 Task: Add an event with the title Second Client Meeting: New Opportunity, date '2023/10/09', time 7:00 AM to 9:00 AMand add a description: Welcome to our Team Building Retreat: Problem-Solving Activities, an immersive and transformative experience designed to enhance problem-solving skills, foster collaboration, and strengthen the bond within your team. This retreat is an opportunity for team members to step away from their daily routines, engage in interactive activities, and work together to tackle complex challenges in a supportive and energizing environment., put the event into Red category, logged in from the account softage.2@softage.netand send the event invitation to softage.1@softage.net and softage.3@softage.net. Set a reminder for the event 12 hour before
Action: Mouse moved to (105, 91)
Screenshot: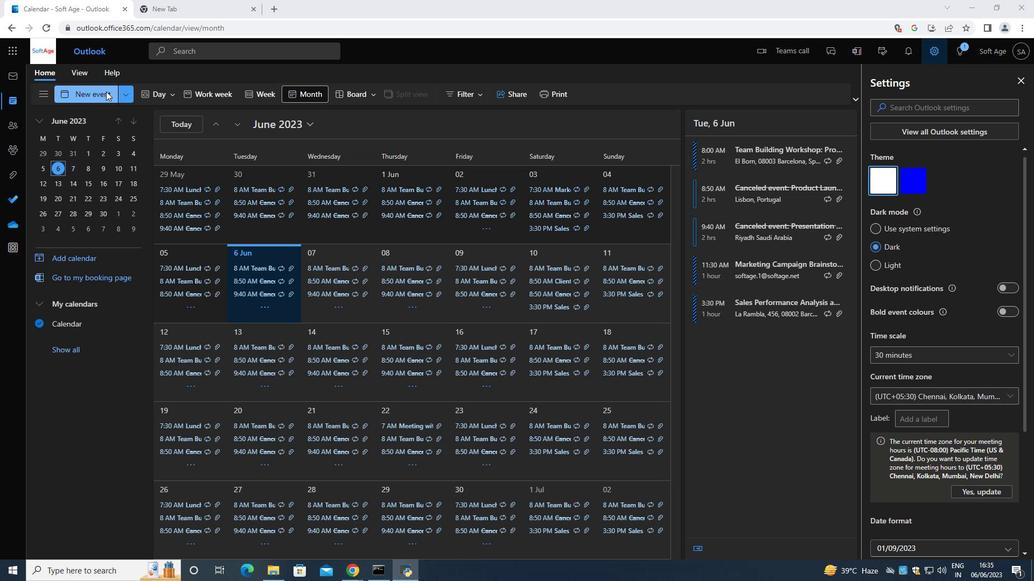 
Action: Mouse pressed left at (105, 91)
Screenshot: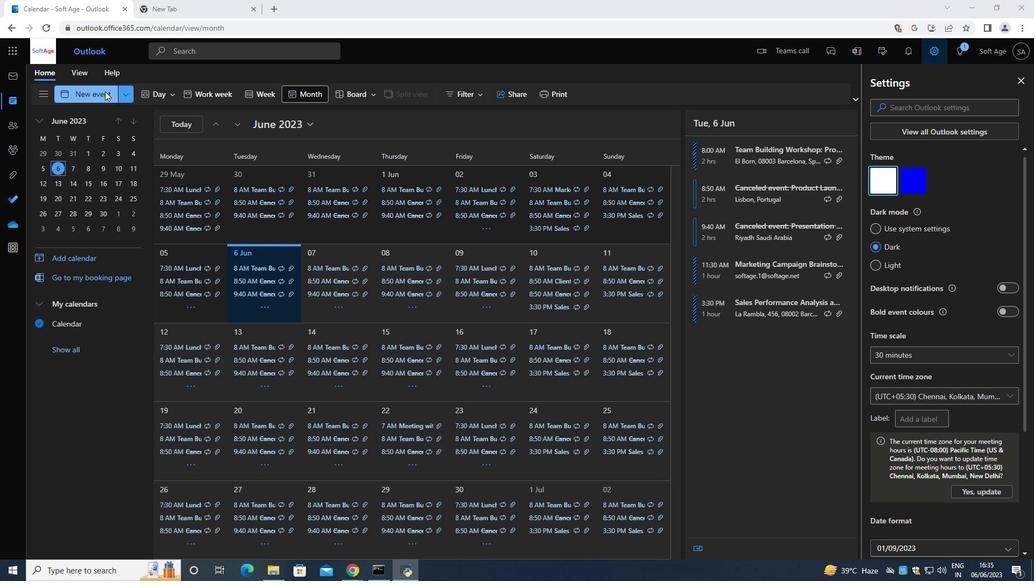 
Action: Mouse moved to (313, 144)
Screenshot: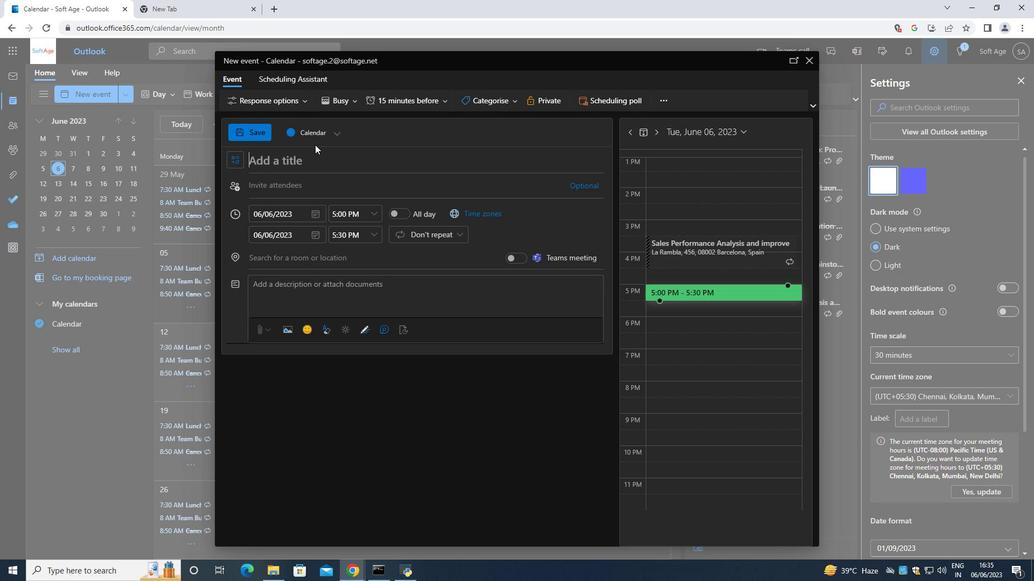 
Action: Key pressed <Key.shift>Second<Key.space><Key.shift>Client<Key.space><Key.shift>Meeting<Key.space><Key.shift_r><Key.shift_r><Key.shift_r>:<Key.space><Key.shift>New<Key.space><Key.shift><Key.shift><Key.shift><Key.shift><Key.shift><Key.shift><Key.shift><Key.shift><Key.shift><Key.shift><Key.shift><Key.shift><Key.shift><Key.shift><Key.shift><Key.shift><Key.shift><Key.shift><Key.shift><Key.shift><Key.shift><Key.shift><Key.shift><Key.shift><Key.shift><Key.shift><Key.shift><Key.shift><Key.shift><Key.shift><Key.shift><Key.shift><Key.shift><Key.shift><Key.shift><Key.shift><Key.shift><Key.shift><Key.shift>Opportuniy<Key.backspace>ty<Key.space>
Screenshot: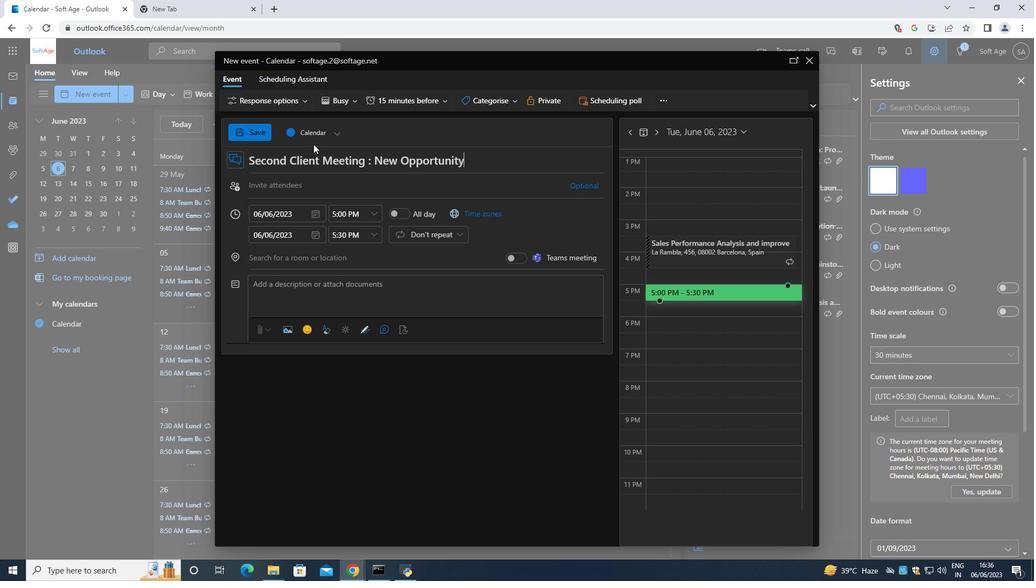 
Action: Mouse moved to (316, 214)
Screenshot: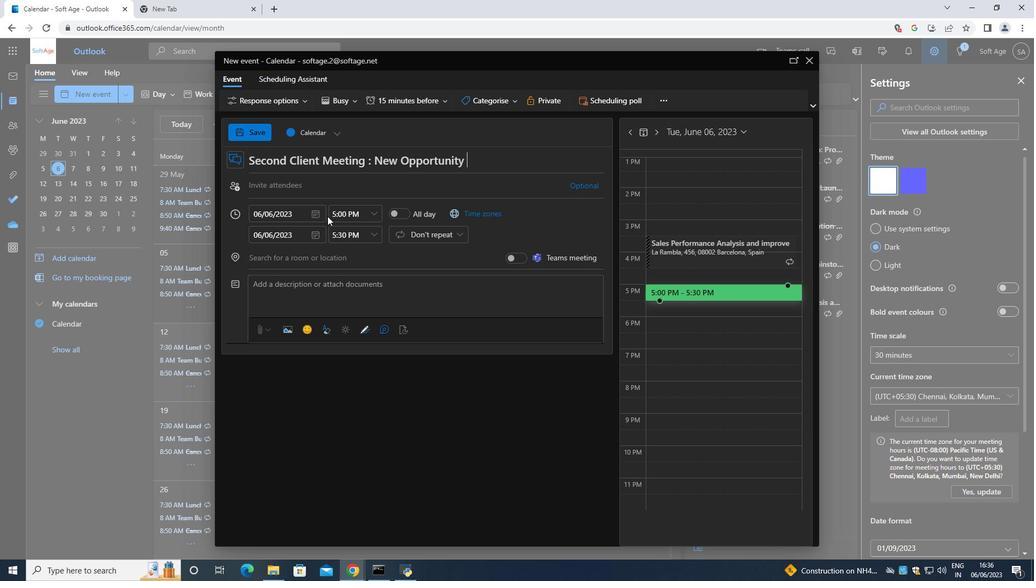 
Action: Mouse pressed left at (316, 214)
Screenshot: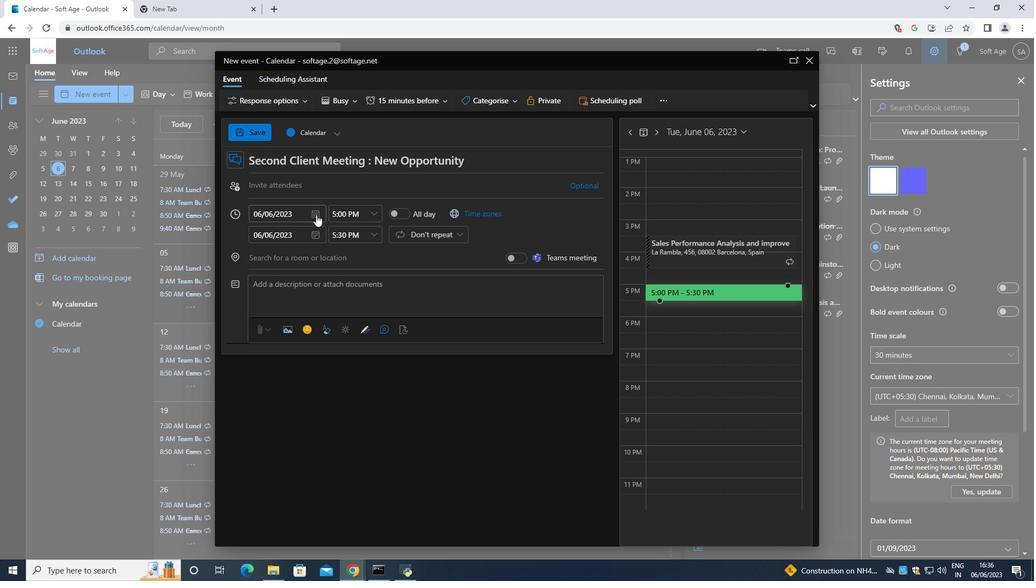 
Action: Mouse moved to (346, 241)
Screenshot: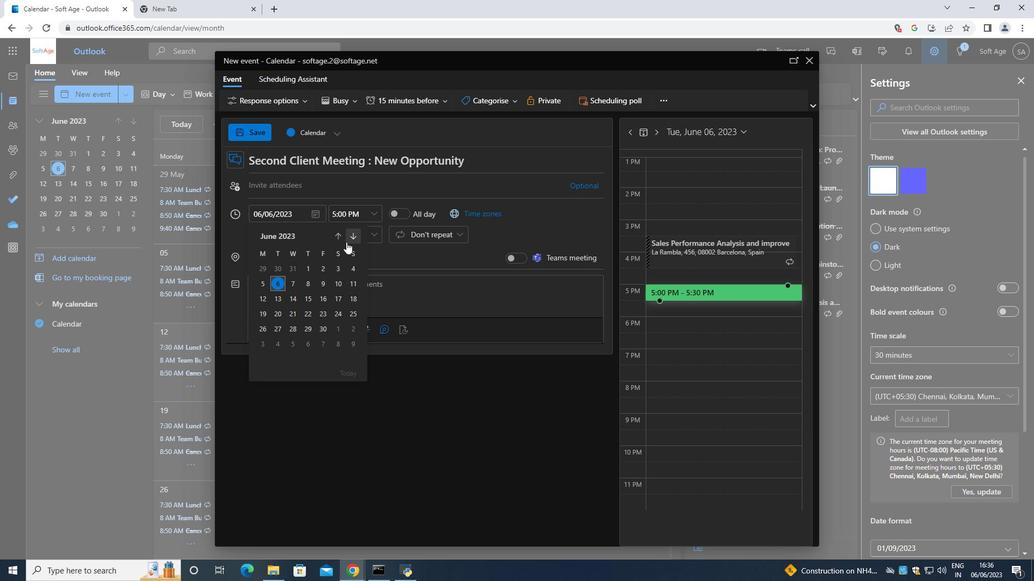 
Action: Mouse pressed left at (346, 241)
Screenshot: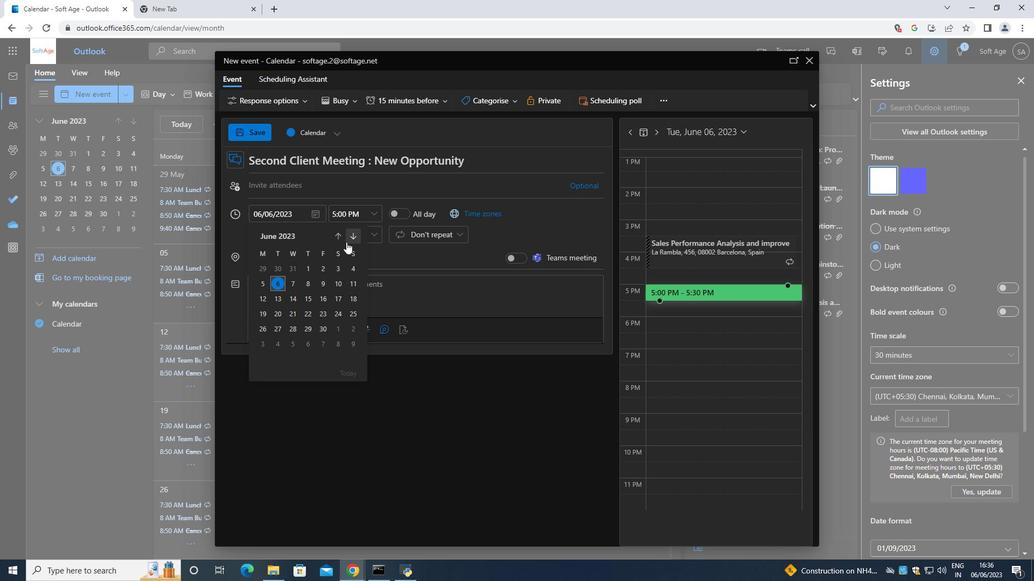 
Action: Mouse pressed left at (346, 241)
Screenshot: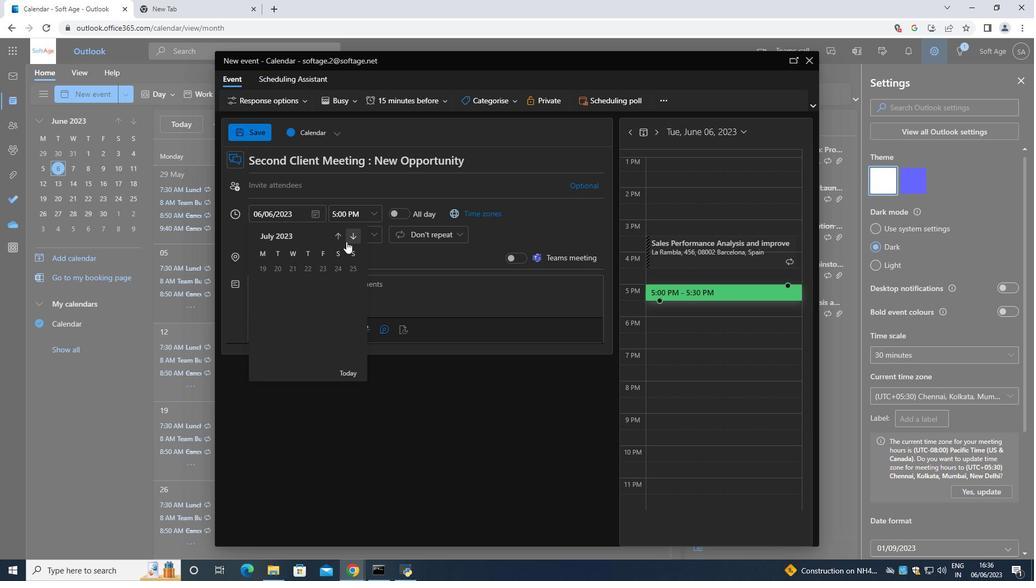
Action: Mouse pressed left at (346, 241)
Screenshot: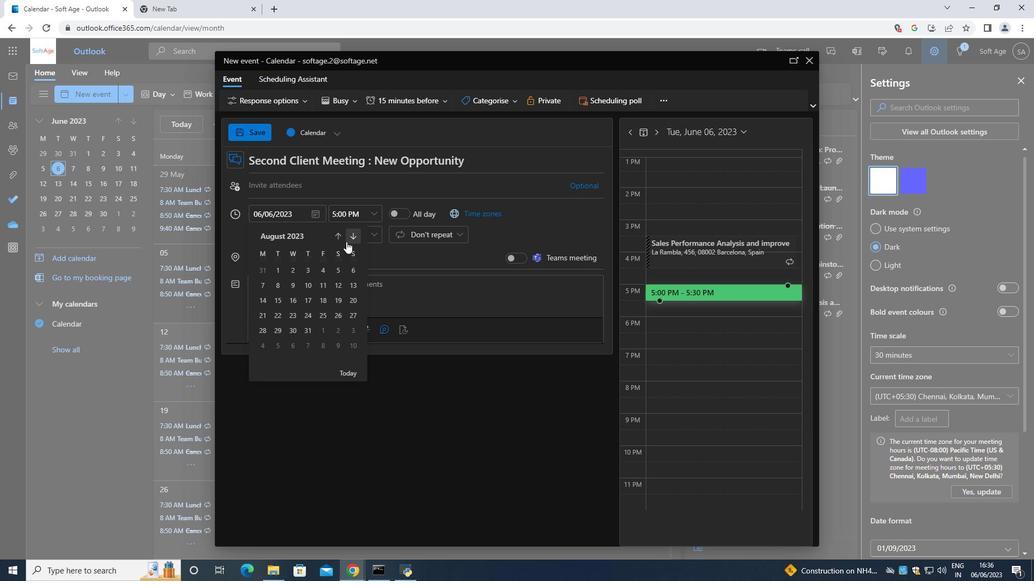 
Action: Mouse pressed left at (346, 241)
Screenshot: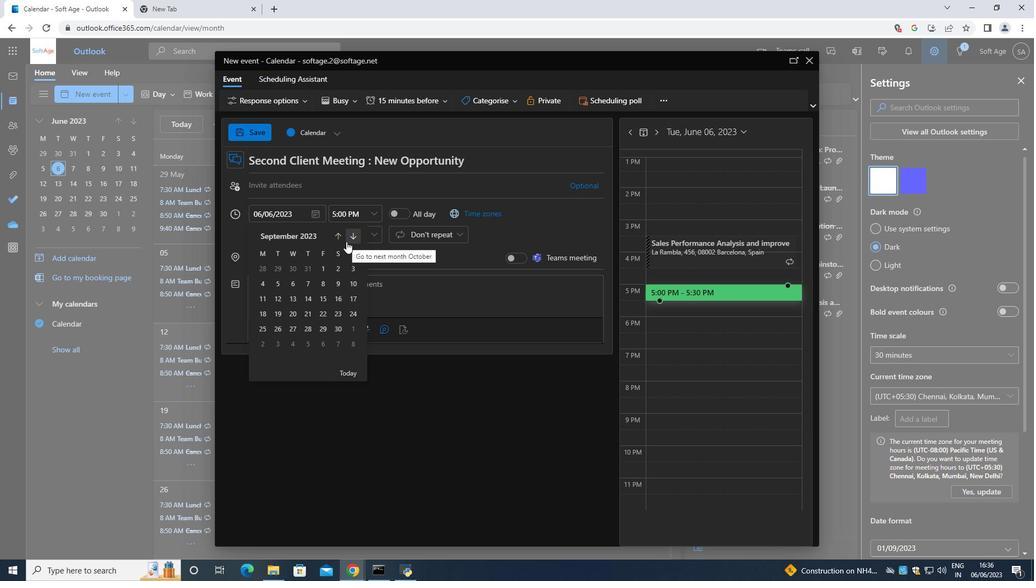 
Action: Mouse pressed left at (346, 241)
Screenshot: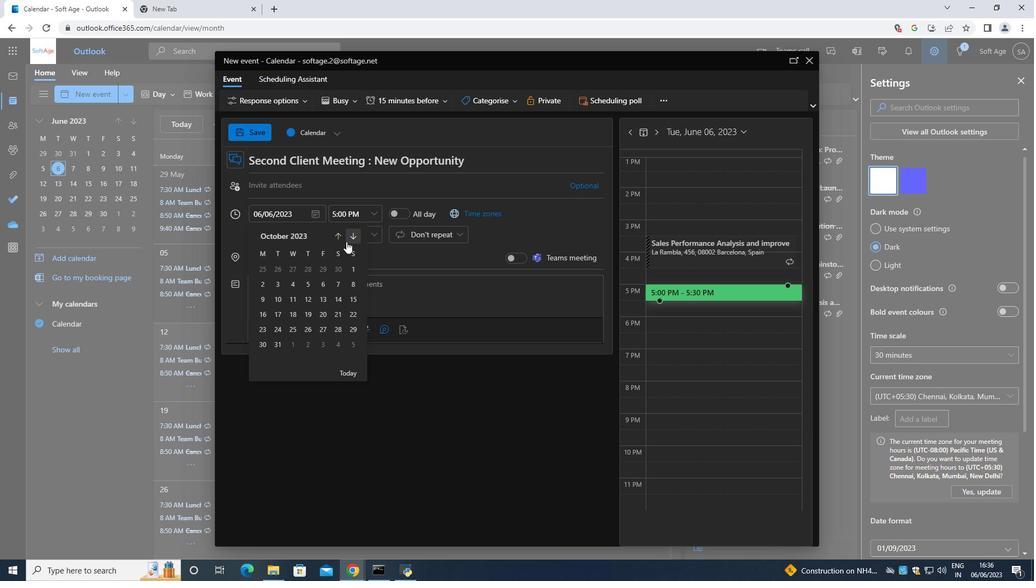 
Action: Mouse moved to (342, 240)
Screenshot: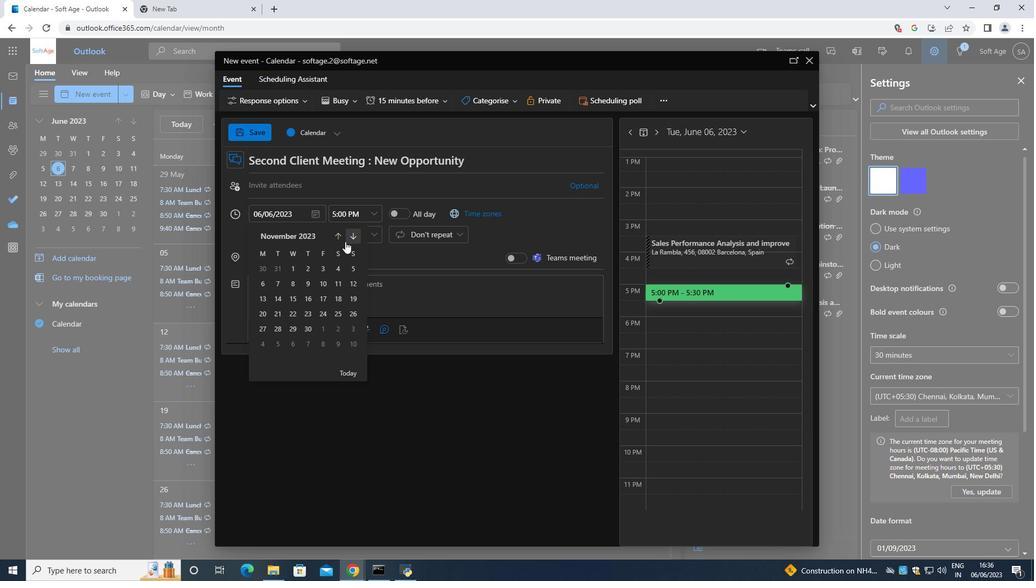 
Action: Mouse pressed left at (342, 240)
Screenshot: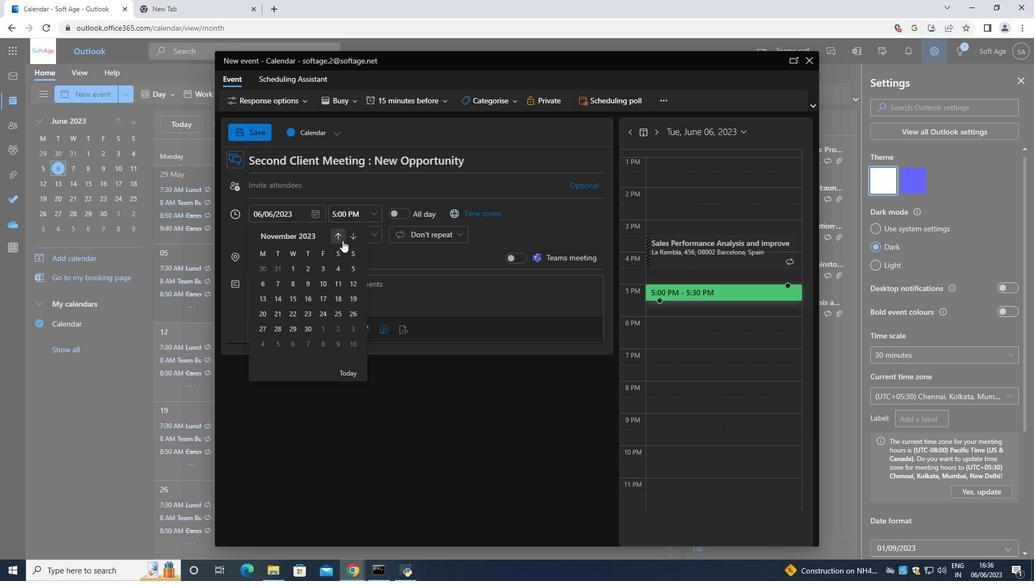 
Action: Mouse moved to (265, 298)
Screenshot: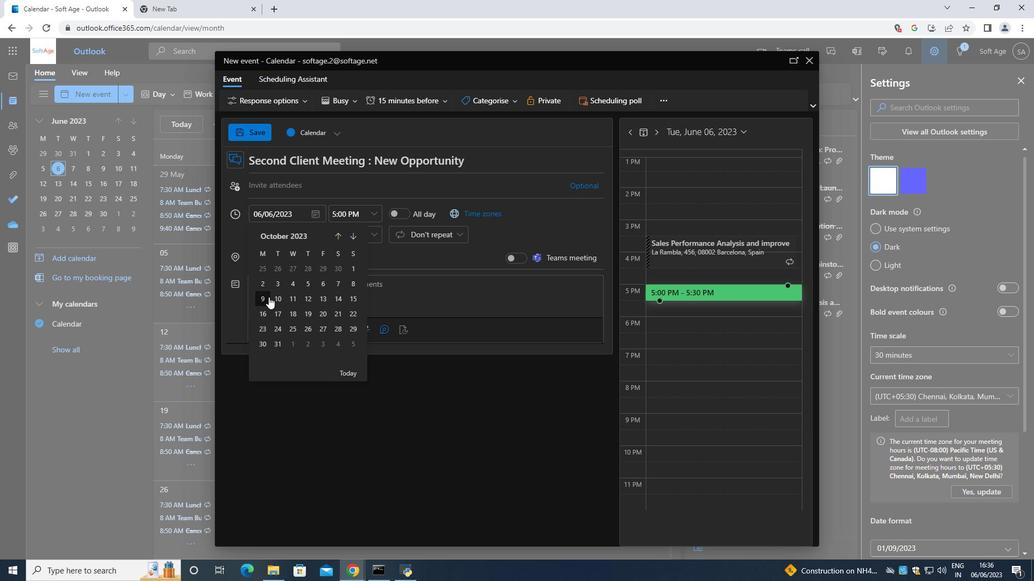 
Action: Mouse pressed left at (265, 298)
Screenshot: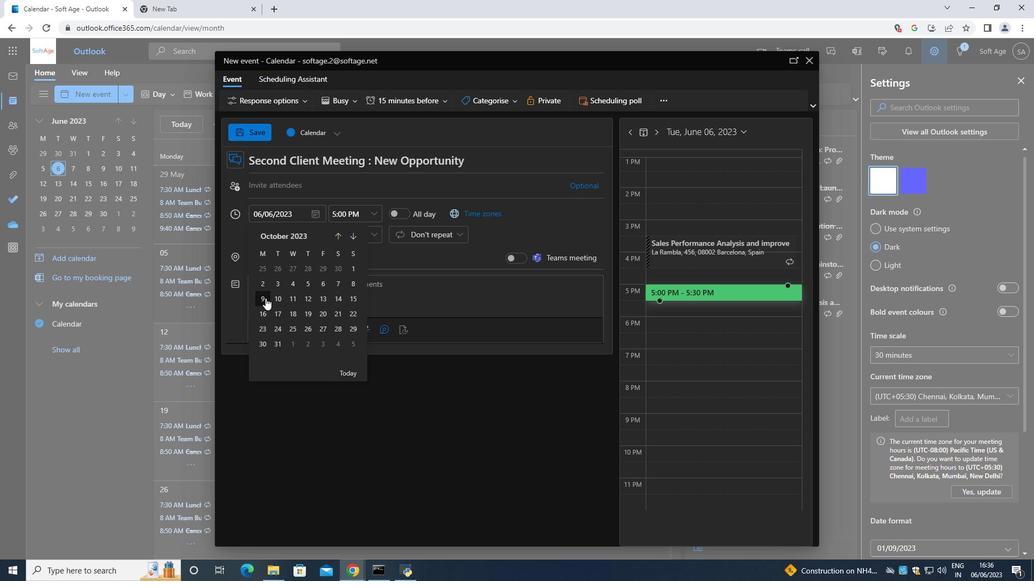 
Action: Mouse moved to (377, 217)
Screenshot: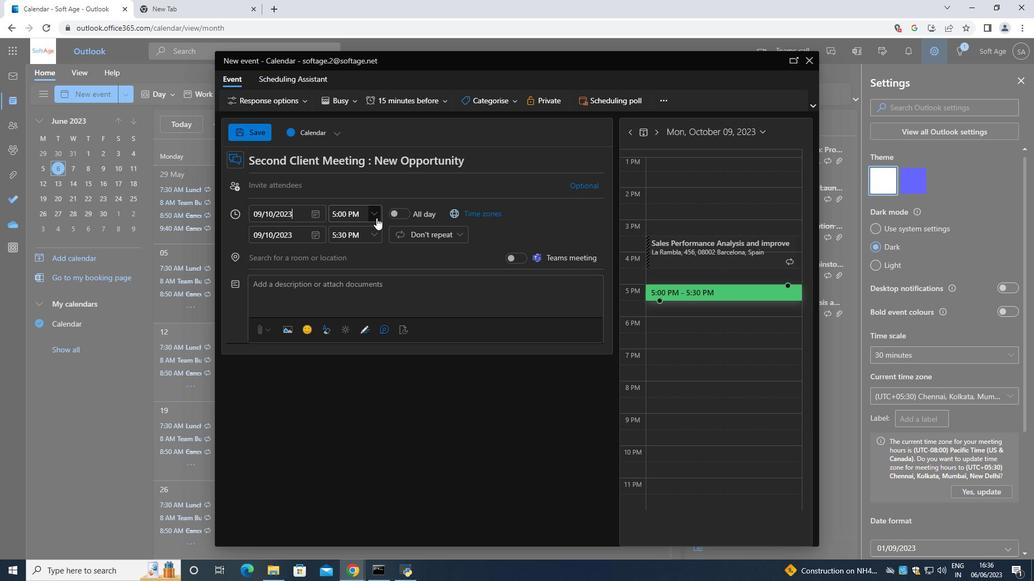 
Action: Mouse pressed left at (377, 217)
Screenshot: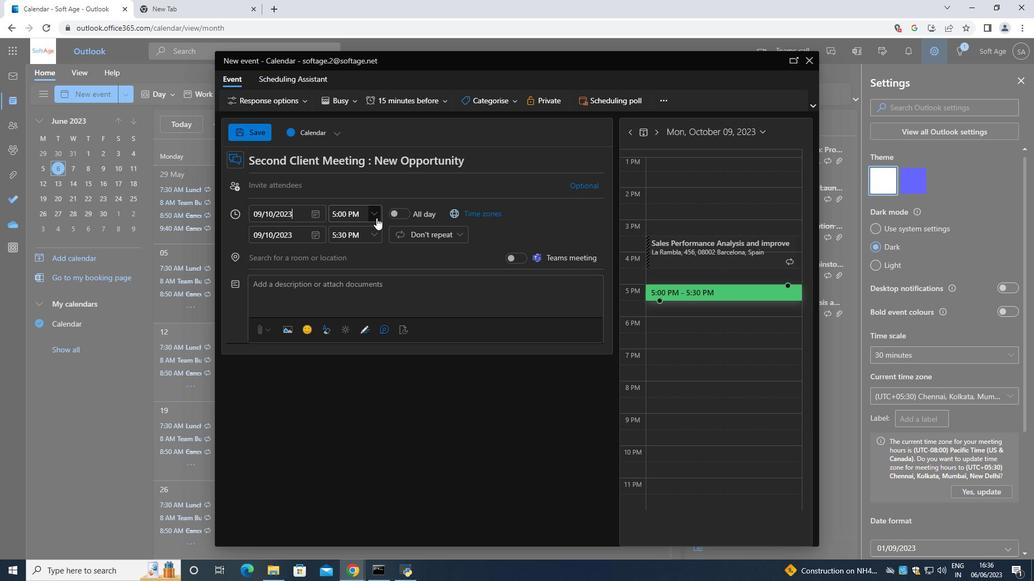 
Action: Mouse moved to (367, 253)
Screenshot: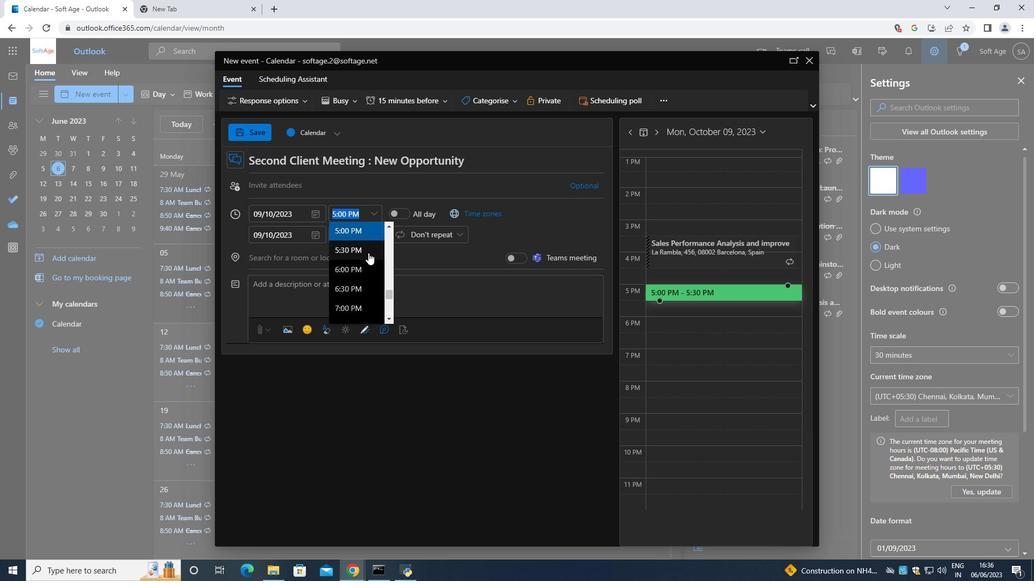 
Action: Mouse scrolled (367, 254) with delta (0, 0)
Screenshot: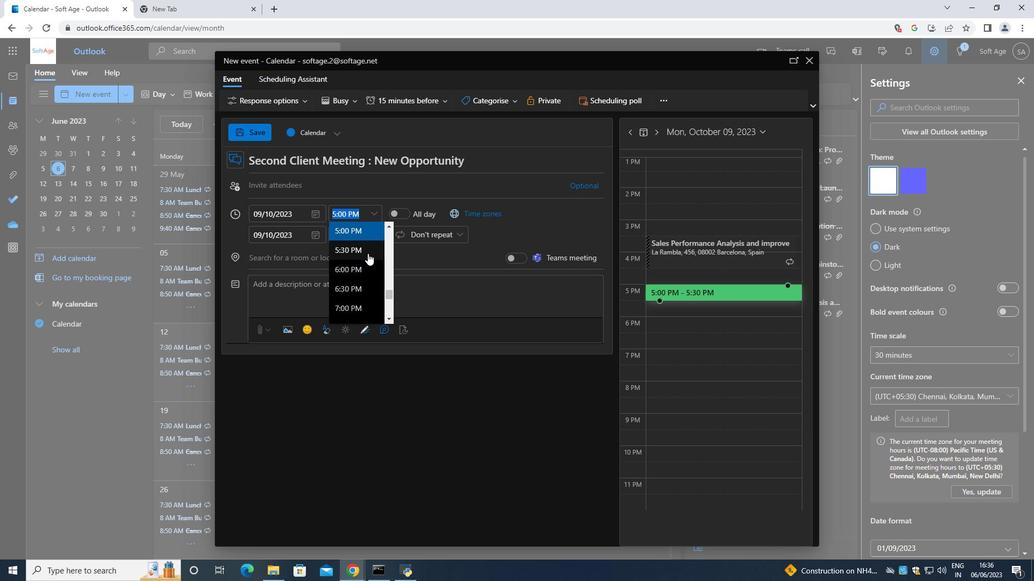 
Action: Mouse moved to (367, 253)
Screenshot: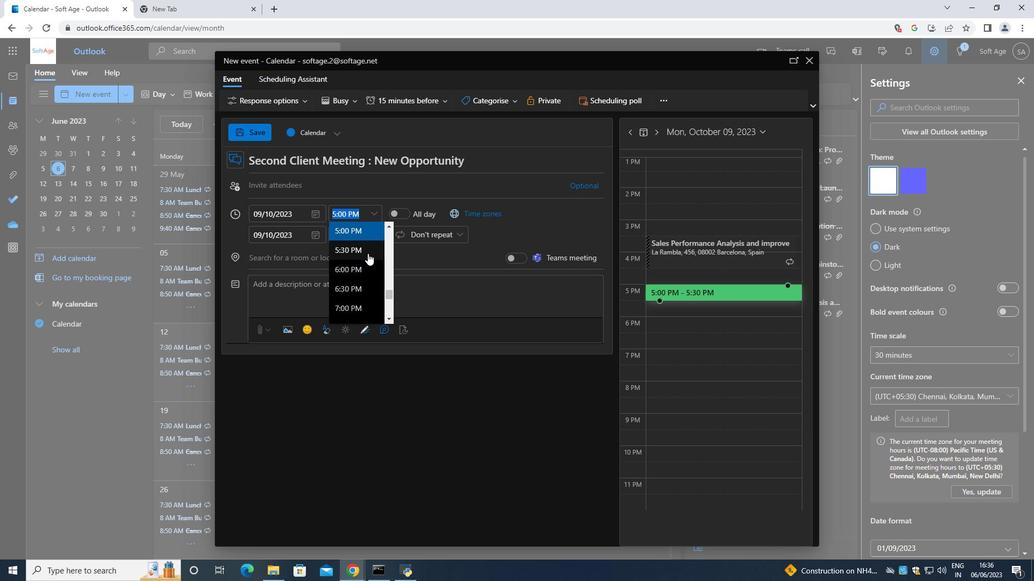 
Action: Mouse scrolled (367, 254) with delta (0, 0)
Screenshot: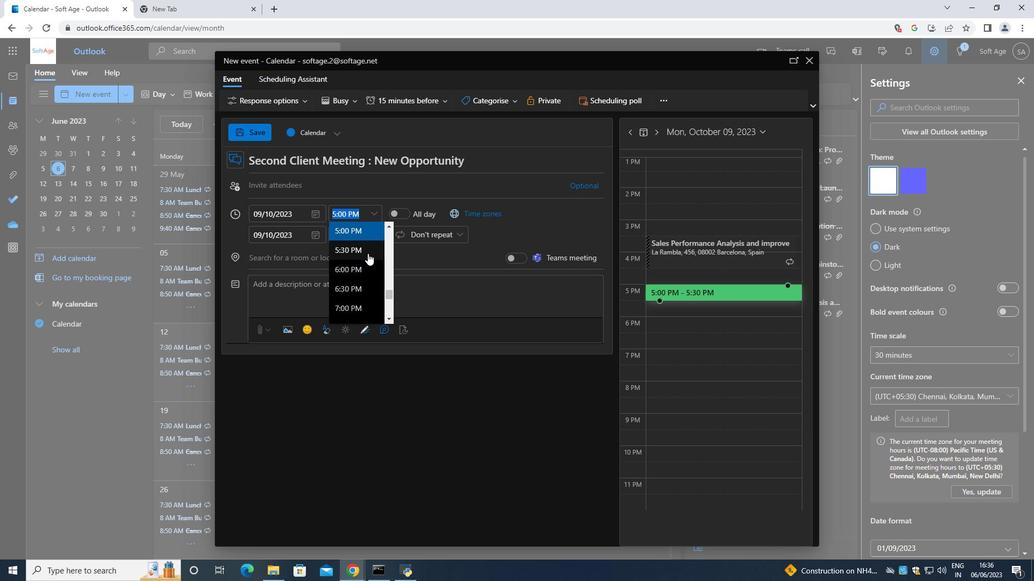 
Action: Mouse moved to (366, 250)
Screenshot: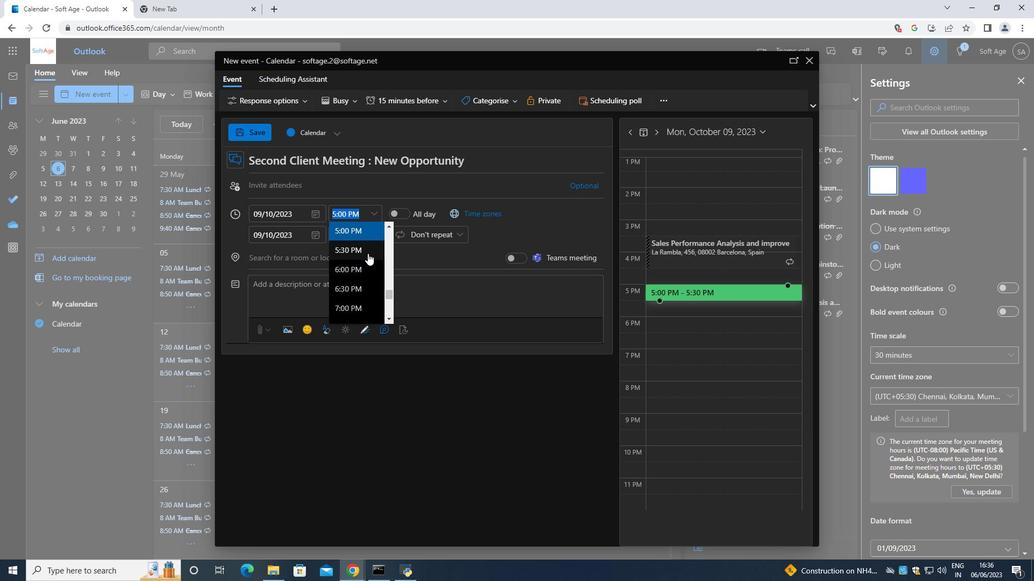 
Action: Mouse scrolled (366, 251) with delta (0, 0)
Screenshot: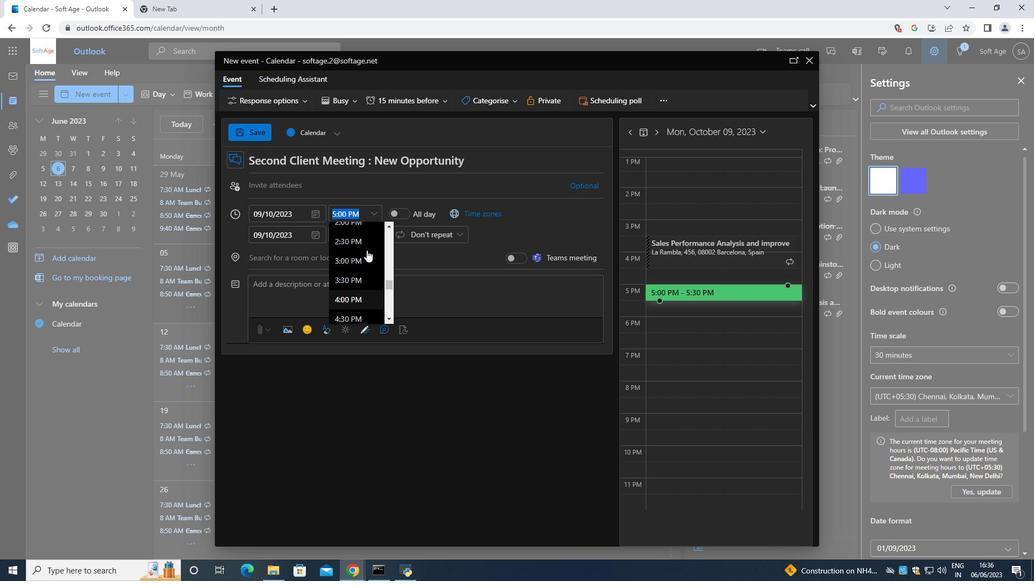 
Action: Mouse scrolled (366, 251) with delta (0, 0)
Screenshot: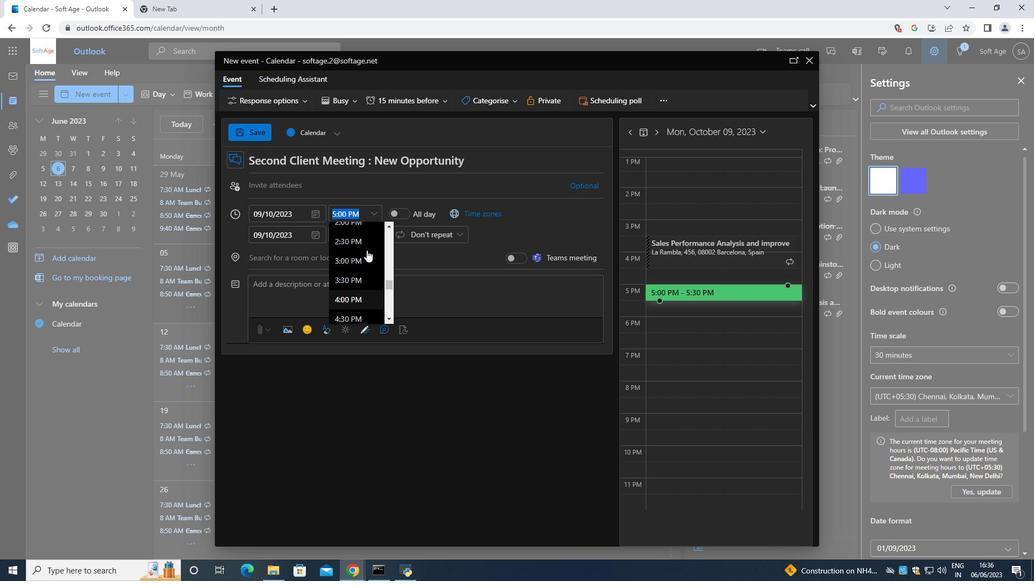 
Action: Mouse scrolled (366, 251) with delta (0, 0)
Screenshot: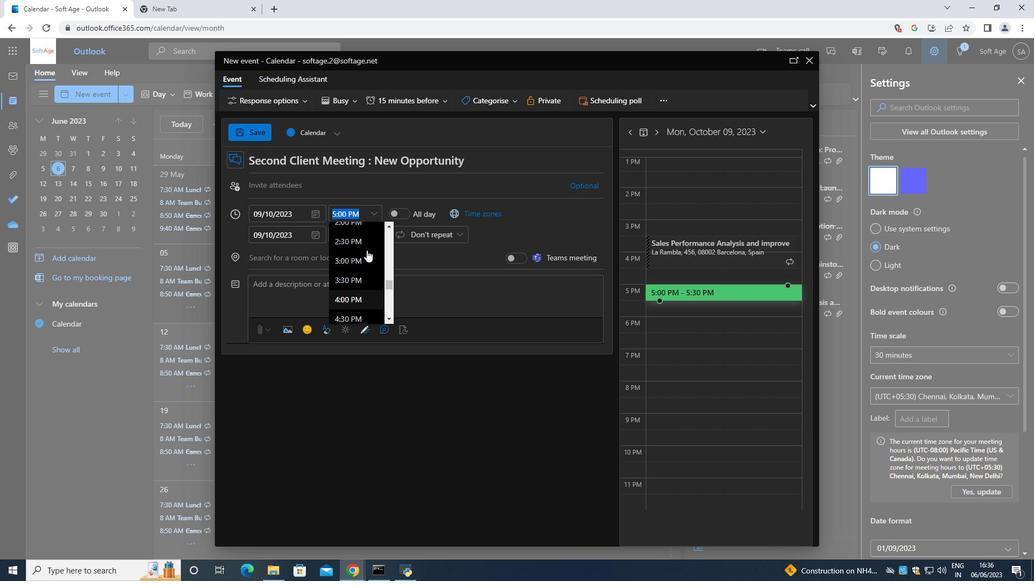 
Action: Mouse moved to (365, 250)
Screenshot: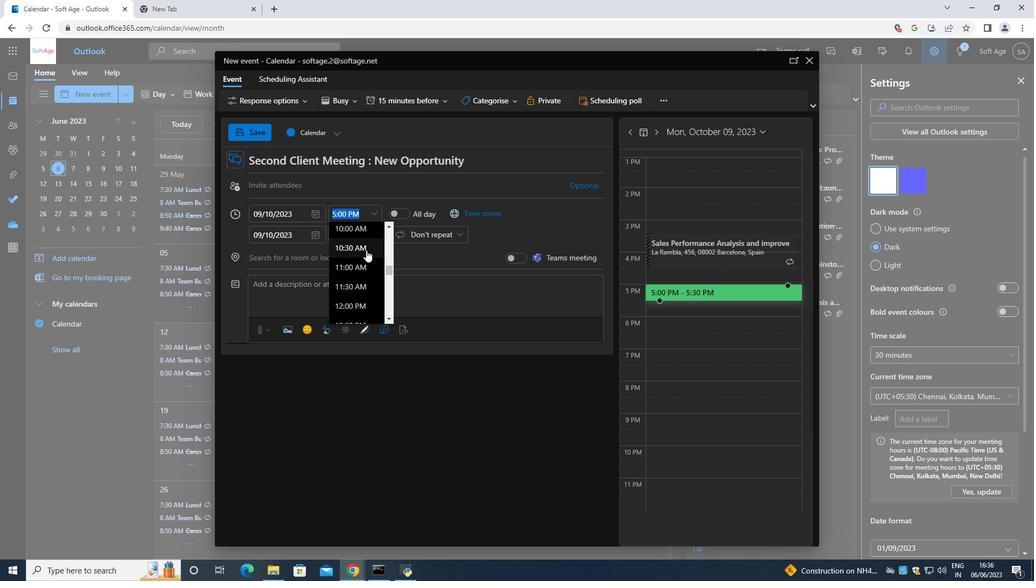 
Action: Mouse scrolled (365, 251) with delta (0, 0)
Screenshot: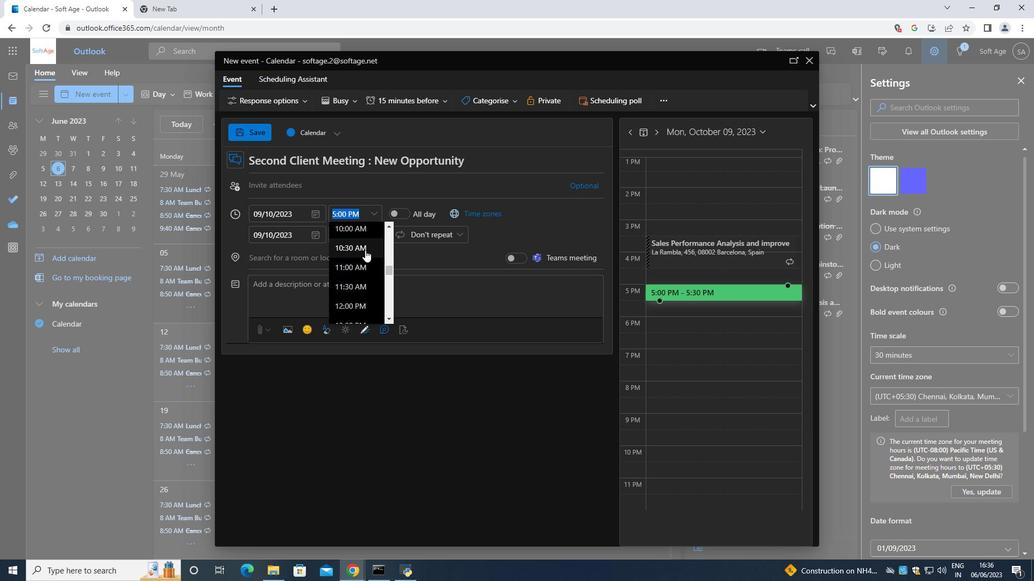 
Action: Mouse scrolled (365, 251) with delta (0, 0)
Screenshot: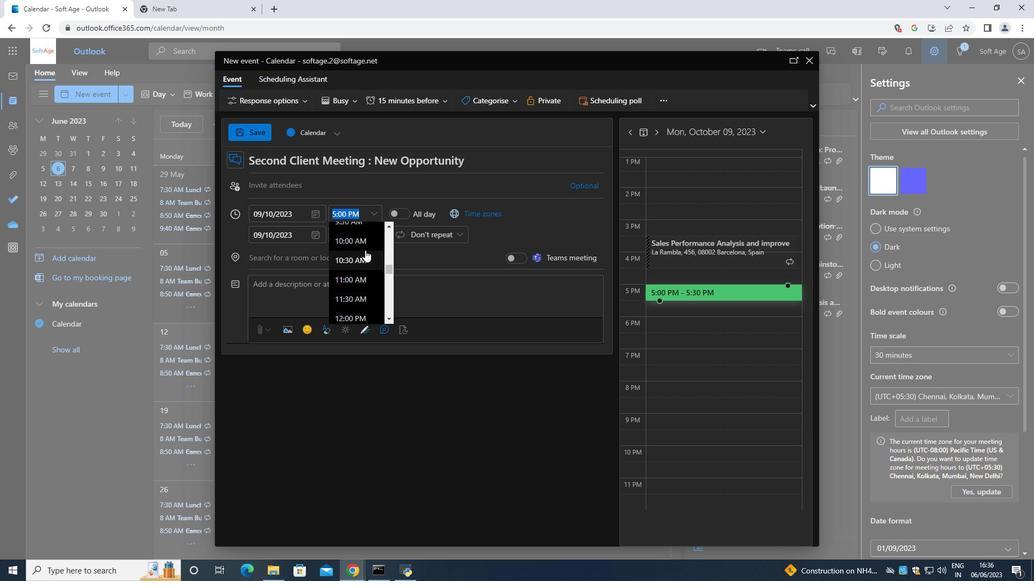 
Action: Mouse moved to (358, 244)
Screenshot: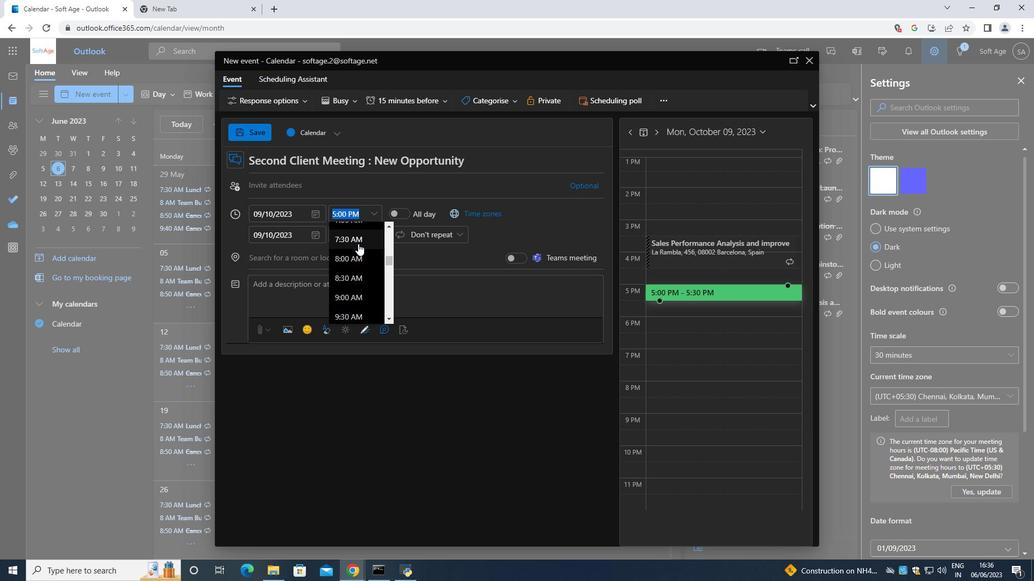 
Action: Mouse scrolled (358, 244) with delta (0, 0)
Screenshot: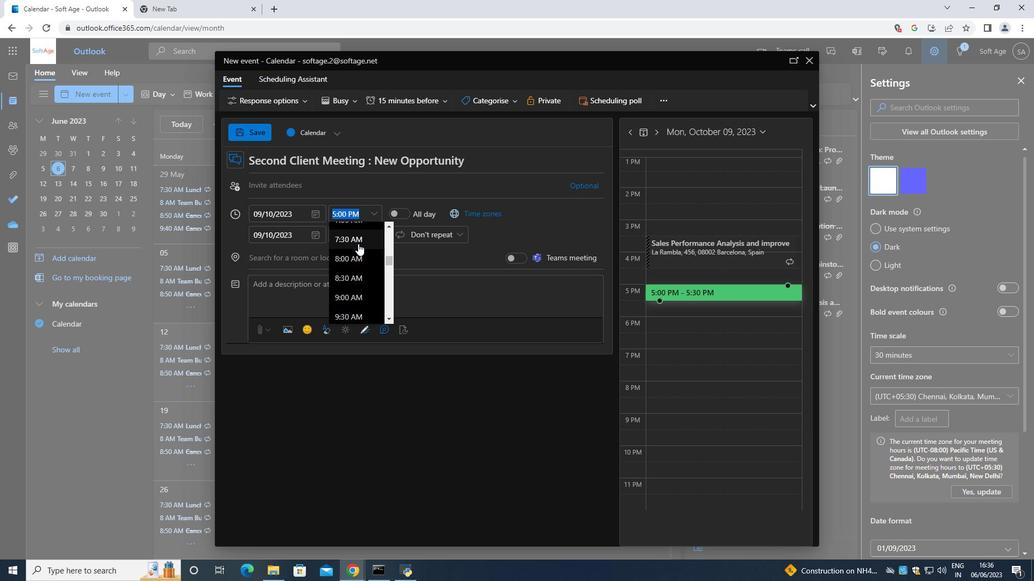 
Action: Mouse moved to (344, 275)
Screenshot: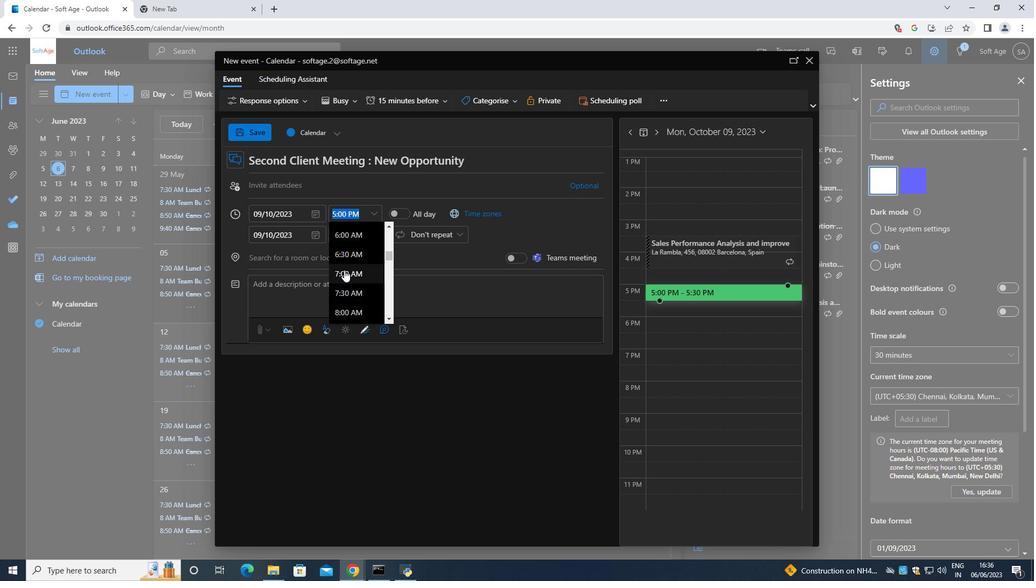
Action: Mouse pressed left at (344, 275)
Screenshot: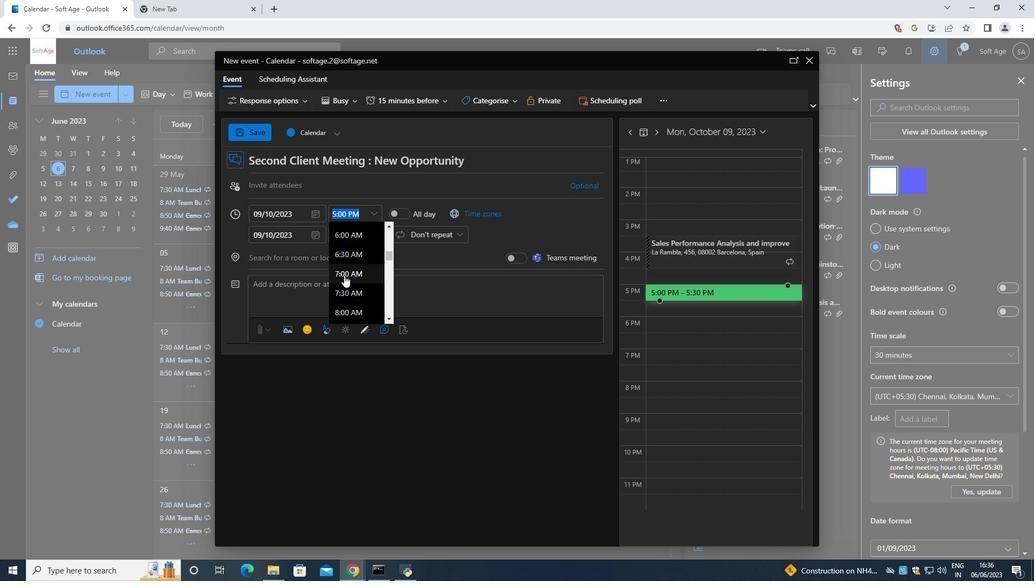 
Action: Mouse moved to (373, 231)
Screenshot: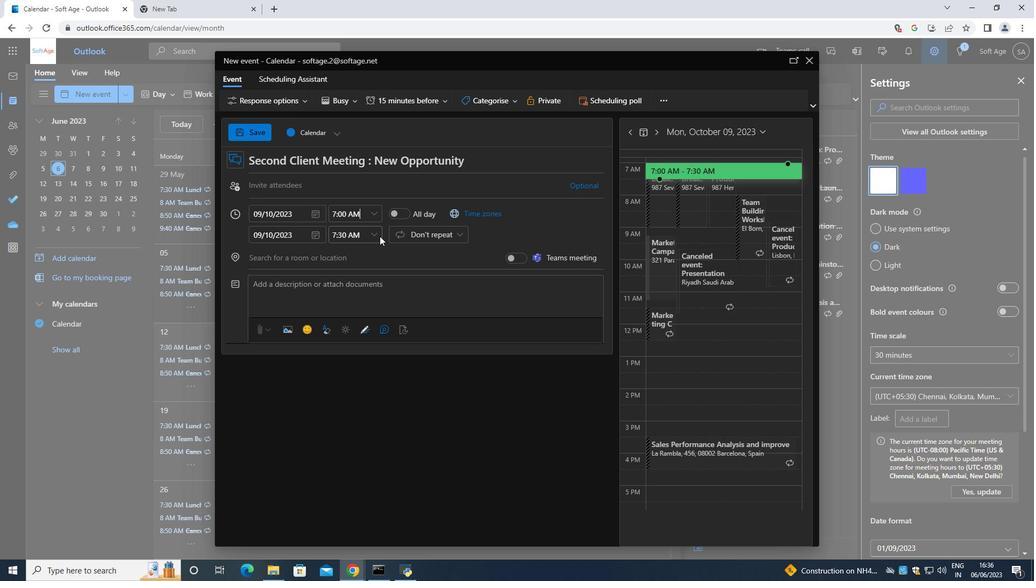 
Action: Mouse pressed left at (373, 231)
Screenshot: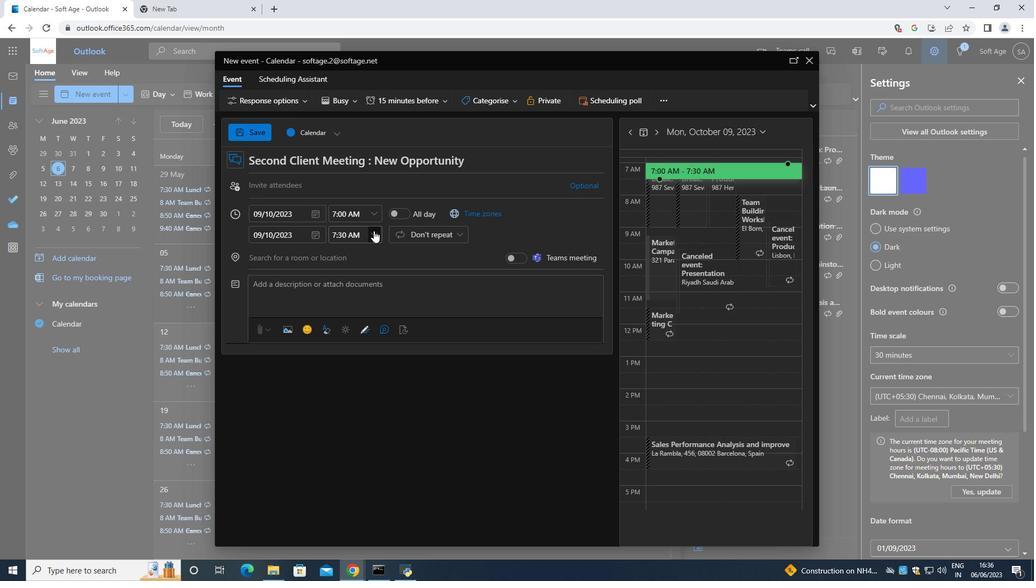 
Action: Mouse moved to (349, 312)
Screenshot: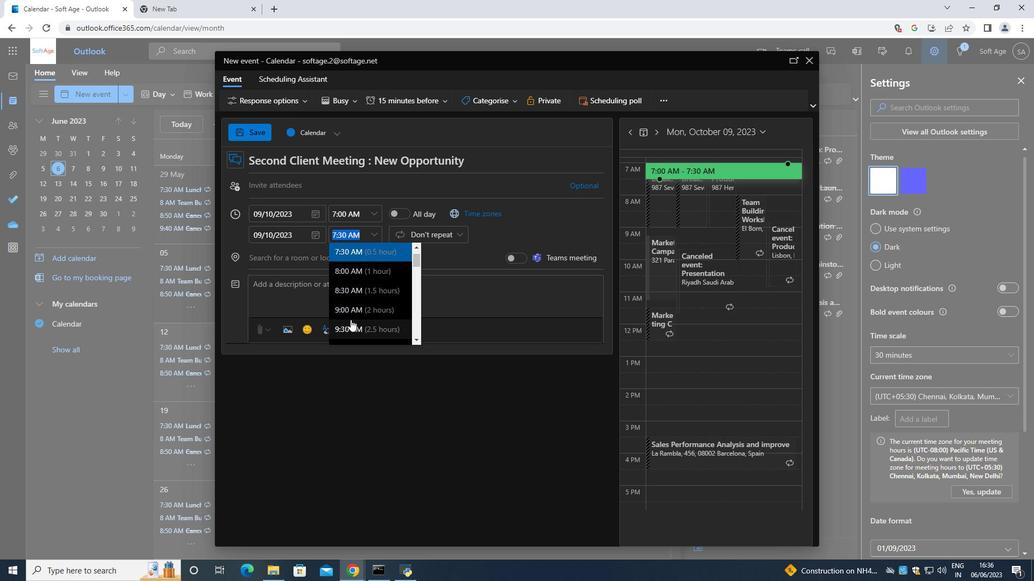 
Action: Mouse pressed left at (349, 312)
Screenshot: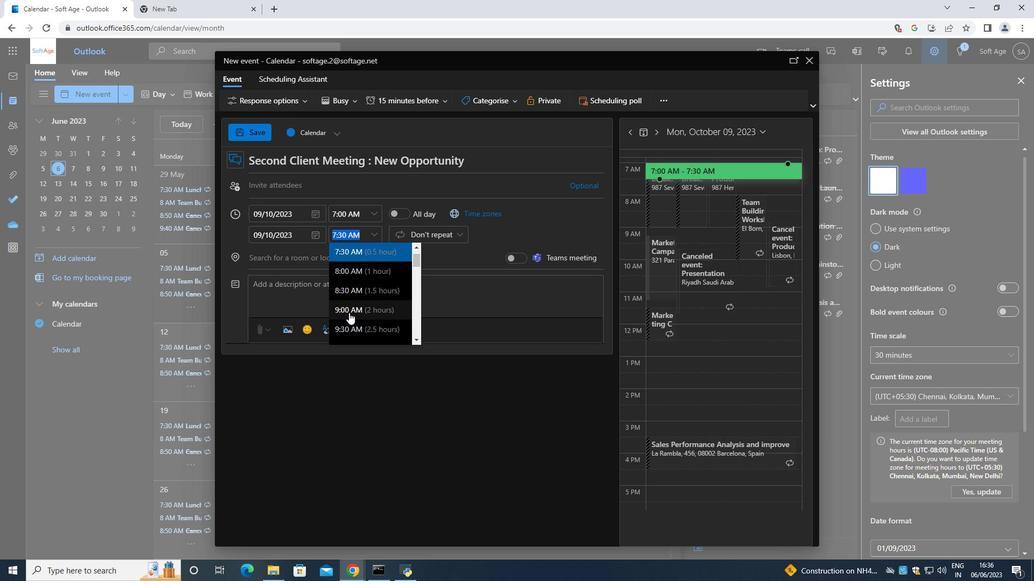 
Action: Mouse moved to (344, 298)
Screenshot: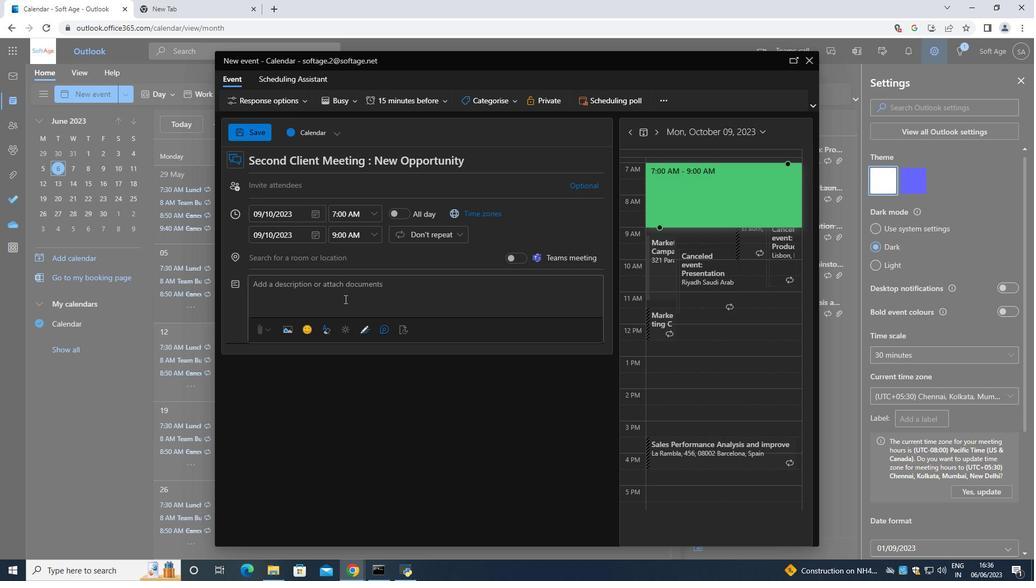 
Action: Mouse pressed left at (344, 298)
Screenshot: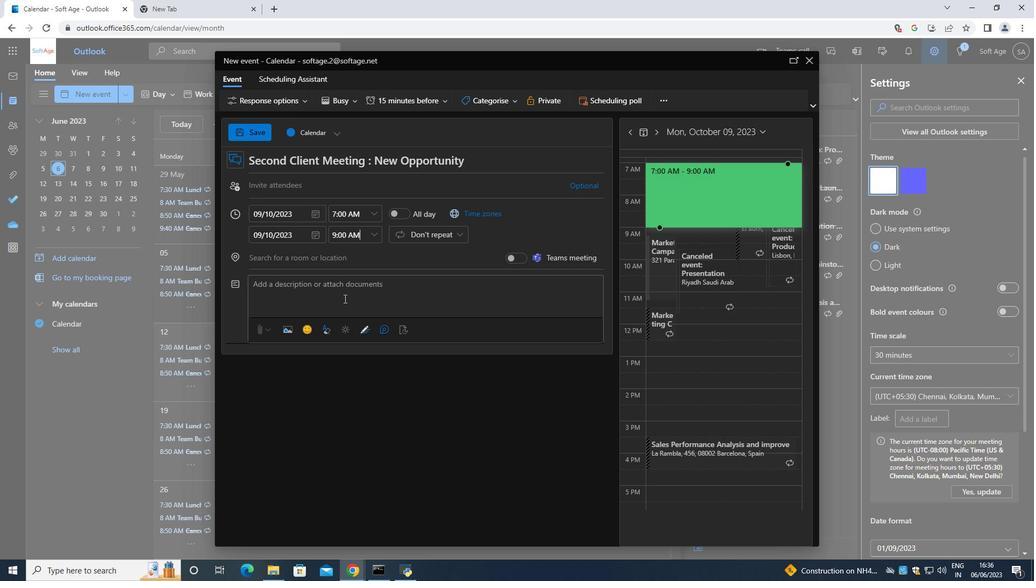 
Action: Mouse moved to (256, 237)
Screenshot: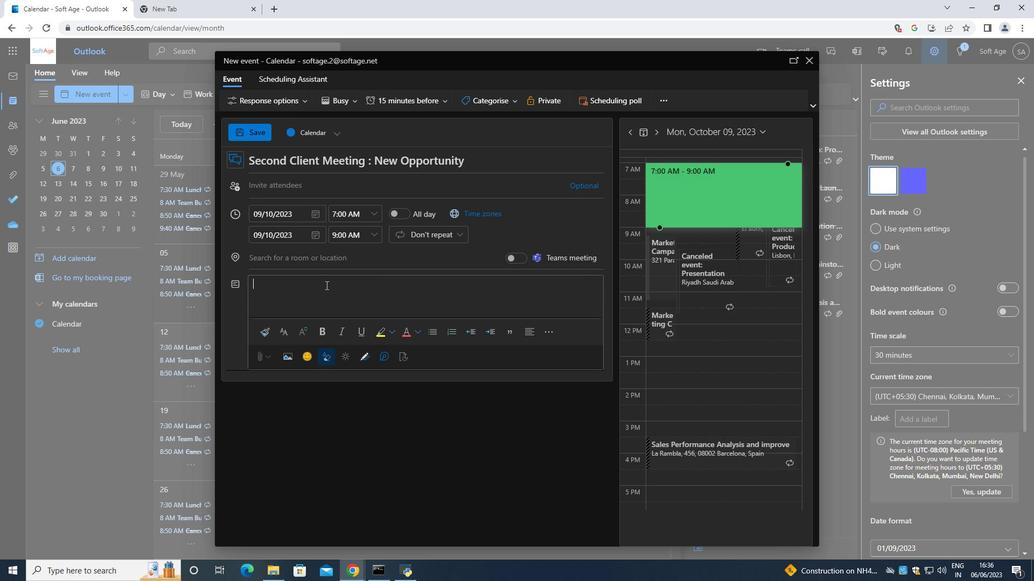 
Action: Key pressed <Key.shift>Welcome<Key.space>
Screenshot: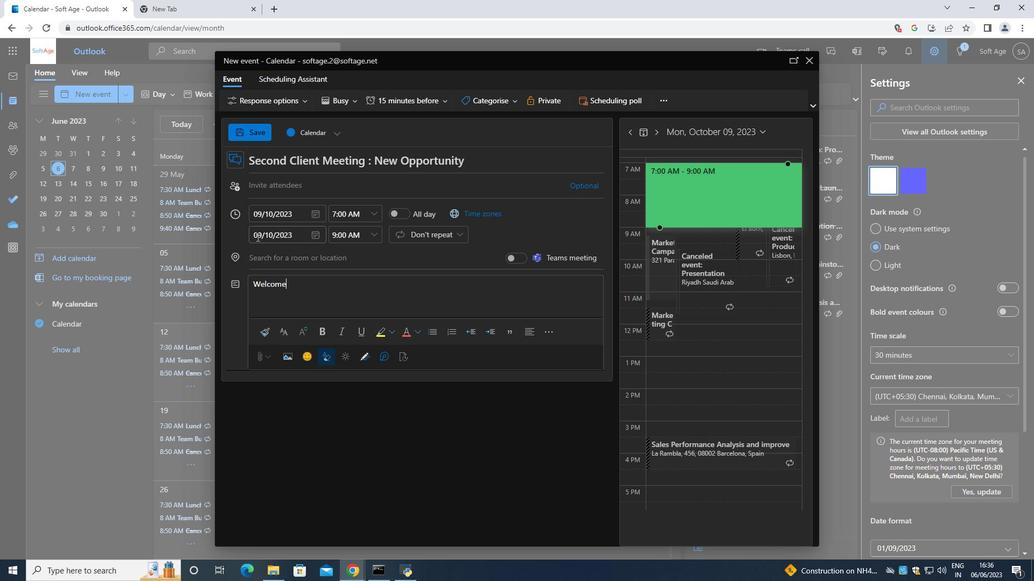 
Action: Mouse moved to (255, 234)
Screenshot: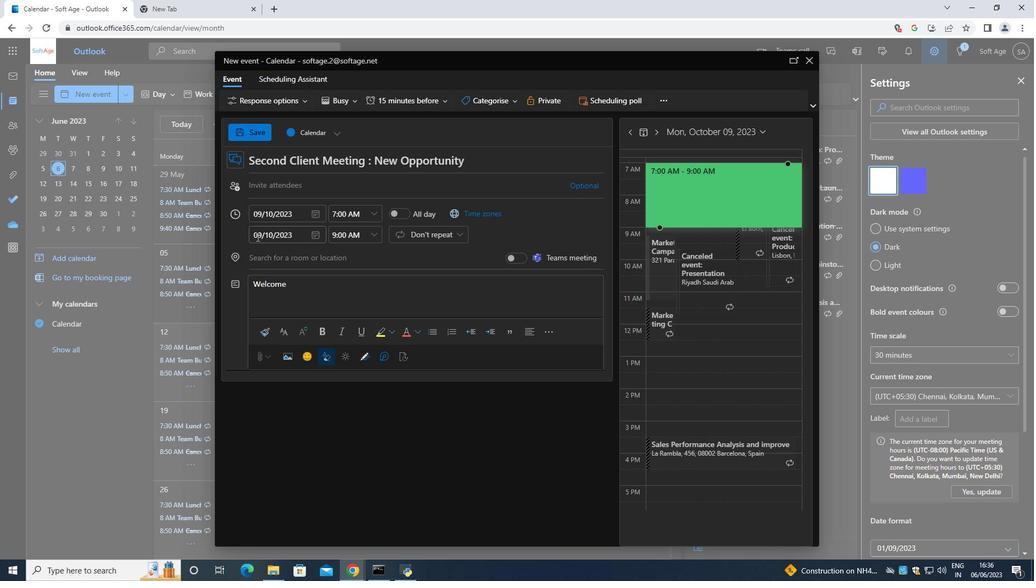 
Action: Key pressed to<Key.space>our<Key.space><Key.shift><Key.shift><Key.shift><Key.shift><Key.shift><Key.shift><Key.shift><Key.shift><Key.shift>Team<Key.space><Key.shift>Building<Key.space><Key.shift>Retreat<Key.shift_r>:<Key.space><Key.shift>Problem<Key.space><Key.backspace>-so<Key.backspace><Key.backspace><Key.shift><Key.shift><Key.shift><Key.shift><Key.shift><Key.shift><Key.shift><Key.shift><Key.shift><Key.shift><Key.shift><Key.shift><Key.shift><Key.shift><Key.shift><Key.shift><Key.shift>Solving<Key.space><Key.shift>Activities<Key.space>,<Key.space>an<Key.space>immersive<Key.space>and<Key.space>transformative<Key.space>experince<Key.space>designed<Key.space>to<Key.space><Key.left><Key.left><Key.left><Key.left><Key.left><Key.left><Key.left><Key.left><Key.left><Key.left><Key.left><Key.left><Key.left><Key.left><Key.left><Key.left><Key.left><Key.right>e<Key.right><Key.right><Key.right><Key.right><Key.right><Key.right><Key.right><Key.right><Key.right><Key.right><Key.right><Key.right><Key.right><Key.right><Key.right><Key.right><Key.right><Key.right><Key.right><Key.right>enhance<Key.space><Key.space>problem<Key.space><Key.backspace>-solving<Key.space>skill<Key.space>,<Key.space>foster<Key.space>collaboration<Key.space>,<Key.space>and<Key.space>strengthen<Key.space>the<Key.space>bond<Key.space>e<Key.backspace>within<Key.space>ypo<Key.backspace><Key.backspace>our<Key.space>members<Key.space>to<Key.space>step<Key.space>away<Key.space>from<Key.space>their<Key.space>daily<Key.space>routines,<Key.space>engage<Key.space>in<Key.space>interactive<Key.space>activities,<Key.space>and<Key.space>work<Key.space>together<Key.space>to<Key.space>tackel<Key.space>complex<Key.space>challenges<Key.space>in<Key.space>a<Key.space>supportive<Key.space>and<Key.space>e<Key.left><Key.left><Key.left><Key.left><Key.left><Key.left><Key.left><Key.left><Key.left><Key.left><Key.left><Key.left><Key.left><Key.left><Key.left><Key.left><Key.left><Key.left><Key.left><Key.left><Key.left><Key.left><Key.left><Key.left><Key.left><Key.left><Key.left><Key.left><Key.left><Key.left><Key.left><Key.left><Key.left><Key.left><Key.left><Key.left><Key.left><Key.left><Key.left><Key.left><Key.left><Key.left><Key.backspace><Key.right>e<Key.down>nergizing<Key.space>enviroment.<Key.space>
Screenshot: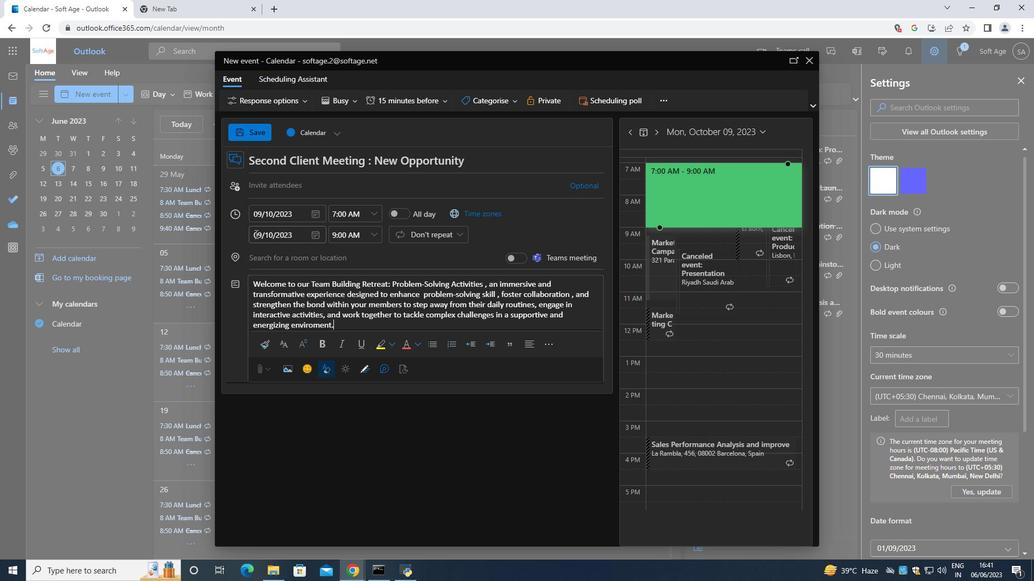 
Action: Mouse moved to (506, 98)
Screenshot: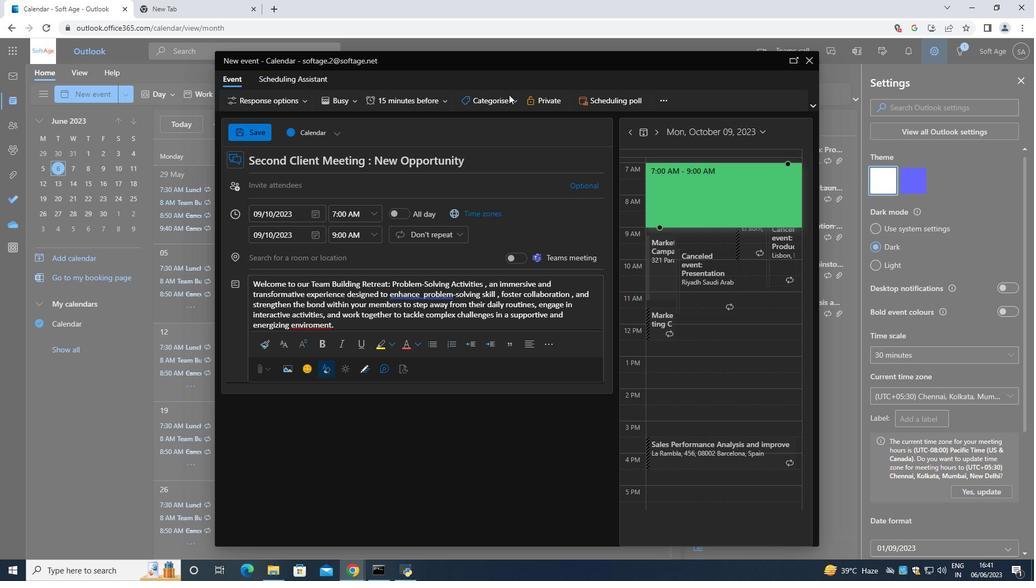 
Action: Mouse pressed left at (506, 98)
Screenshot: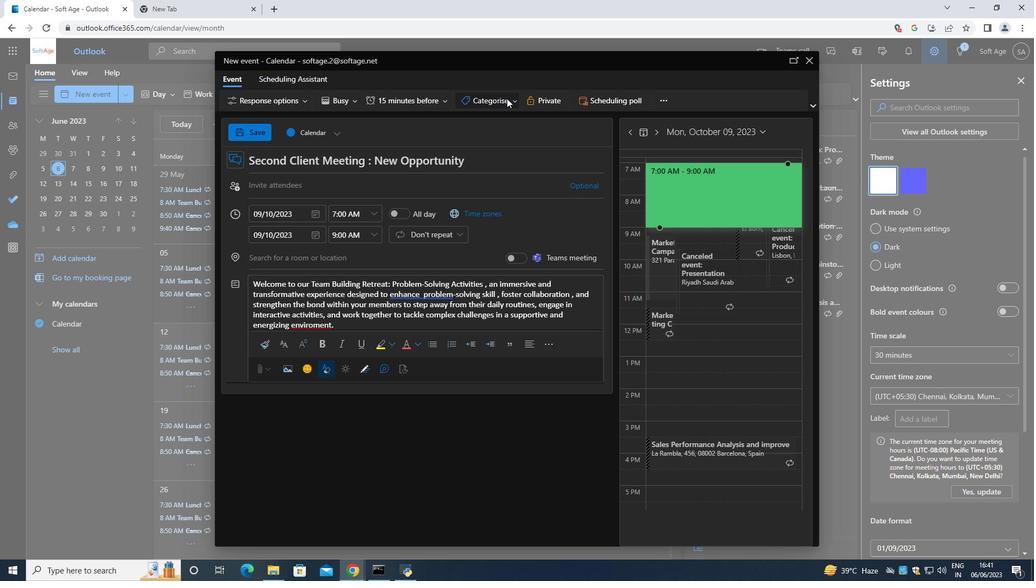 
Action: Mouse moved to (496, 190)
Screenshot: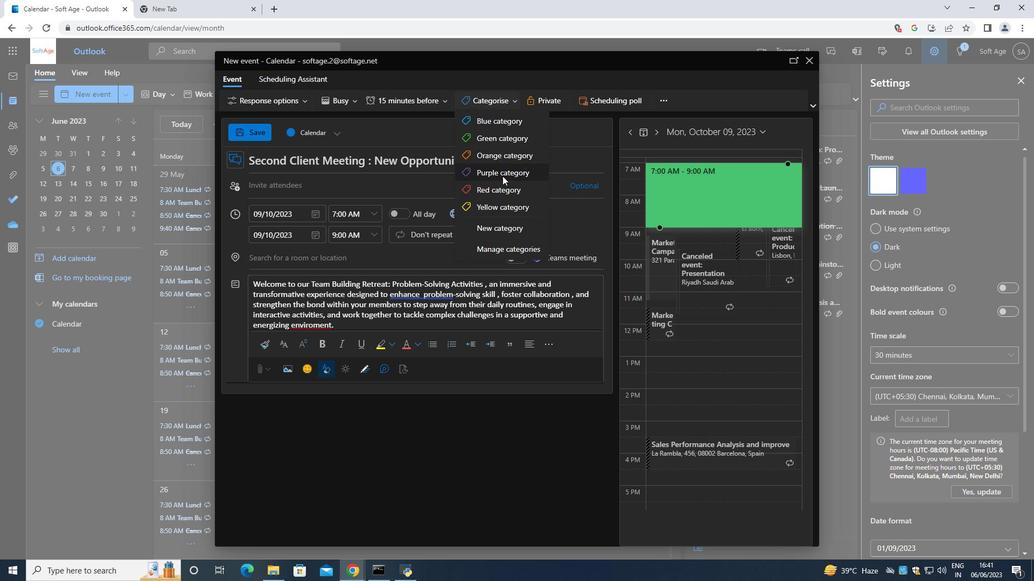 
Action: Mouse pressed left at (496, 190)
Screenshot: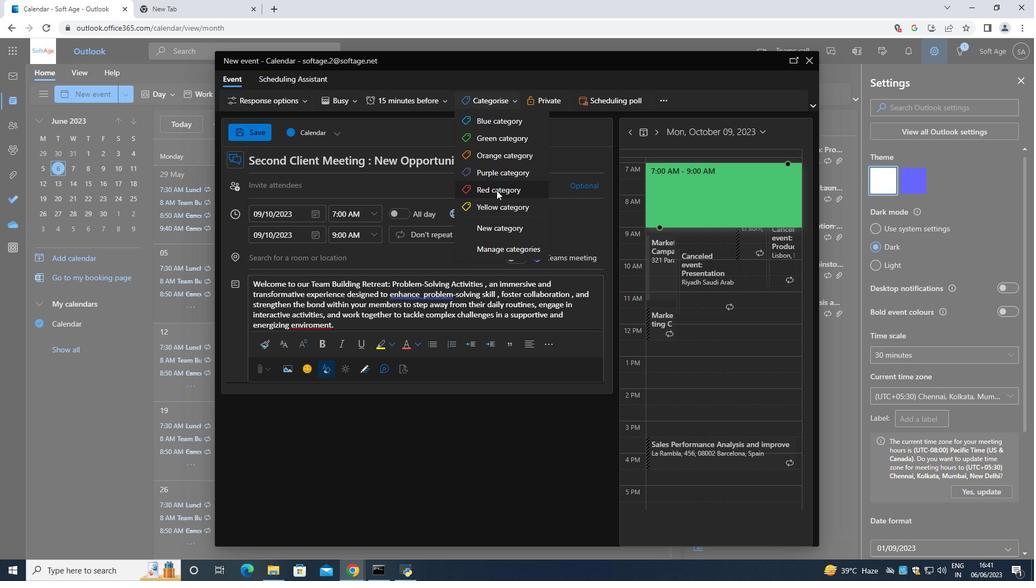 
Action: Mouse moved to (402, 186)
Screenshot: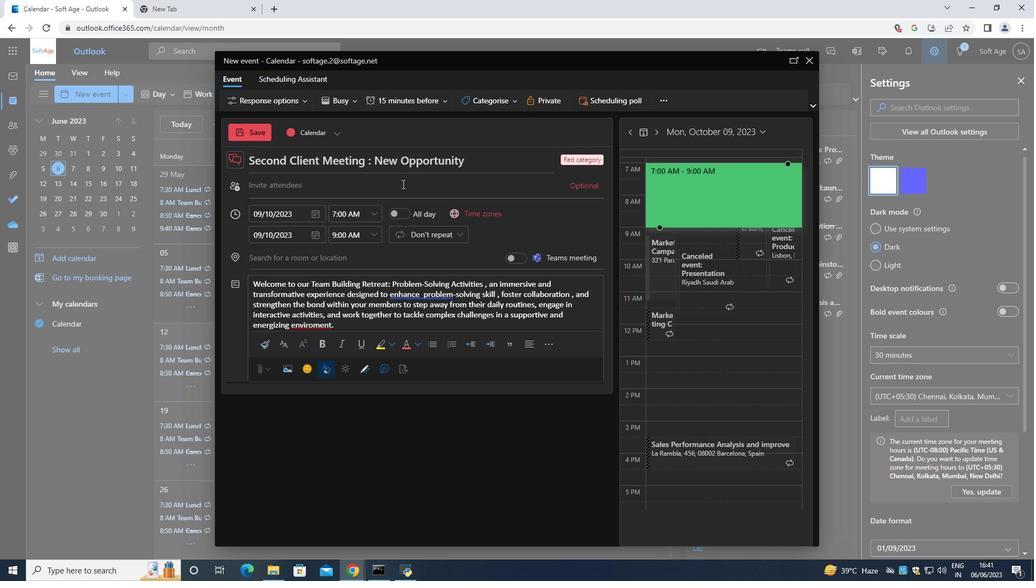 
Action: Mouse pressed left at (402, 186)
Screenshot: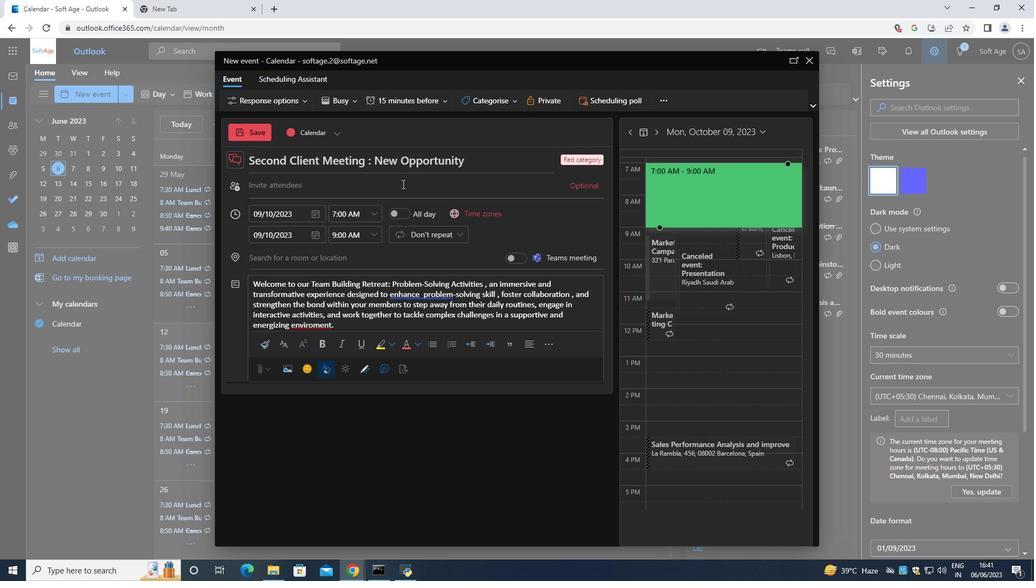 
Action: Mouse moved to (374, 173)
Screenshot: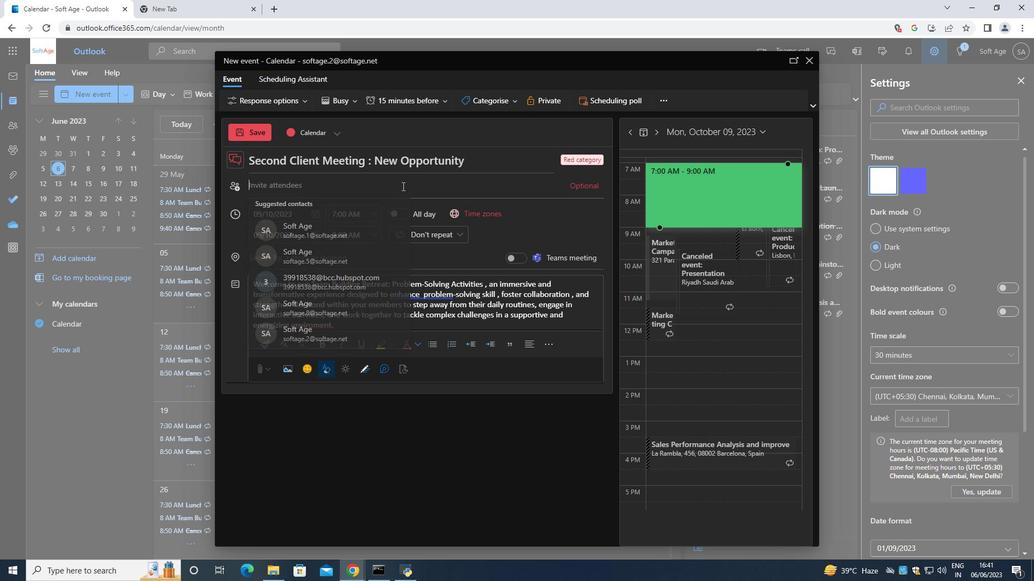 
Action: Key pressed s<Key.backspace><Key.shift>Softage.1<Key.shift>@
Screenshot: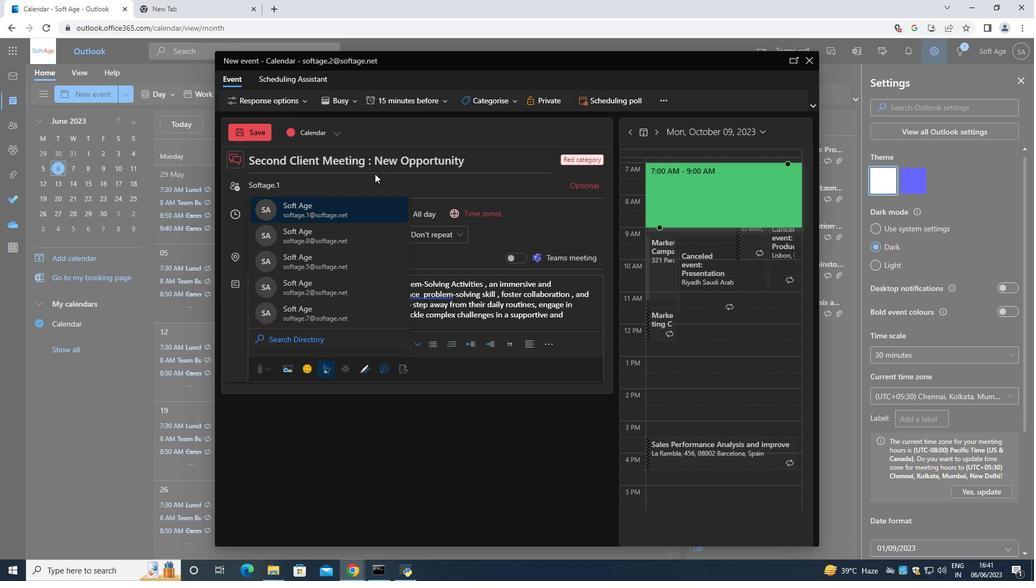 
Action: Mouse moved to (292, 209)
Screenshot: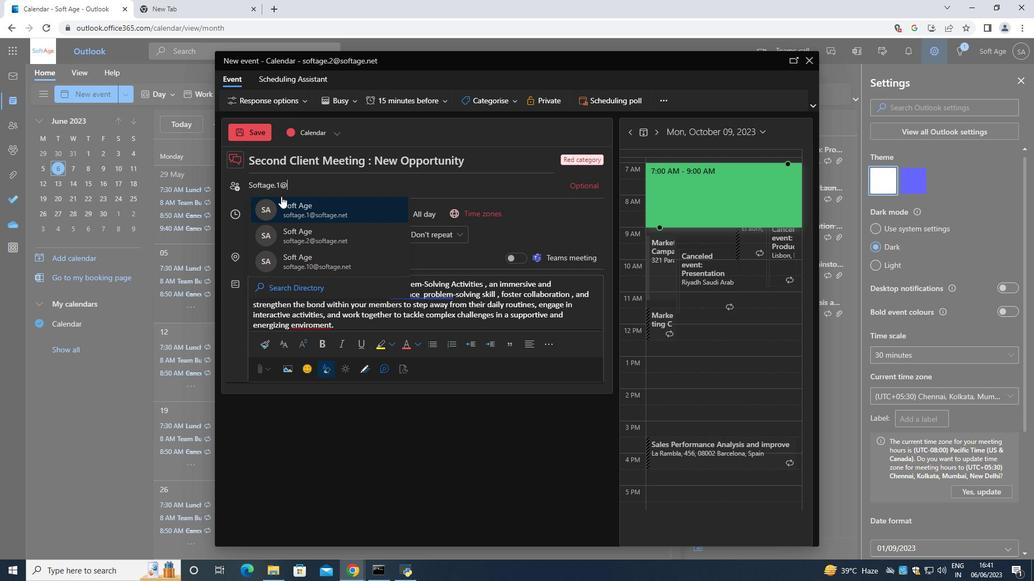 
Action: Mouse pressed left at (292, 209)
Screenshot: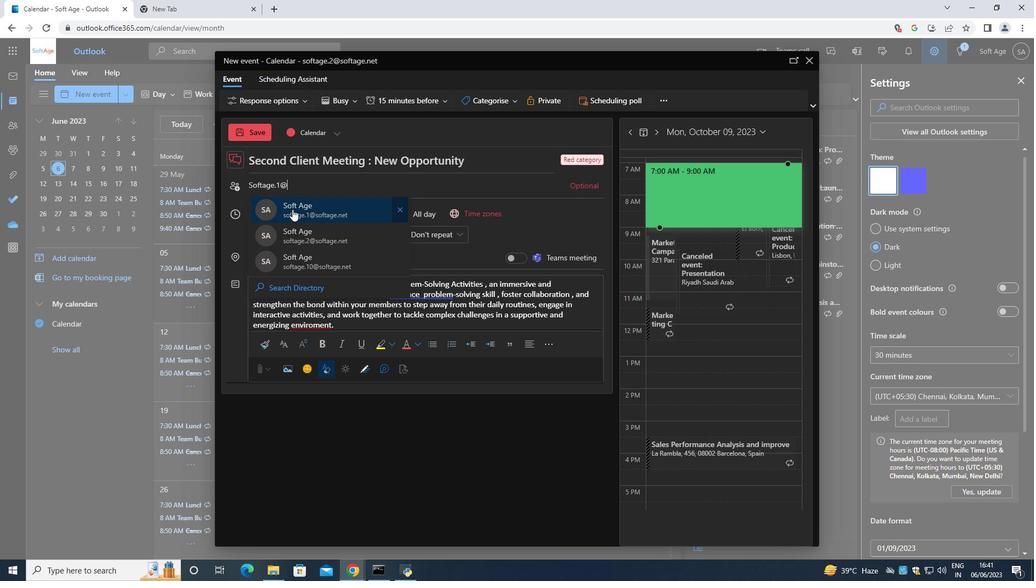 
Action: Mouse moved to (316, 189)
Screenshot: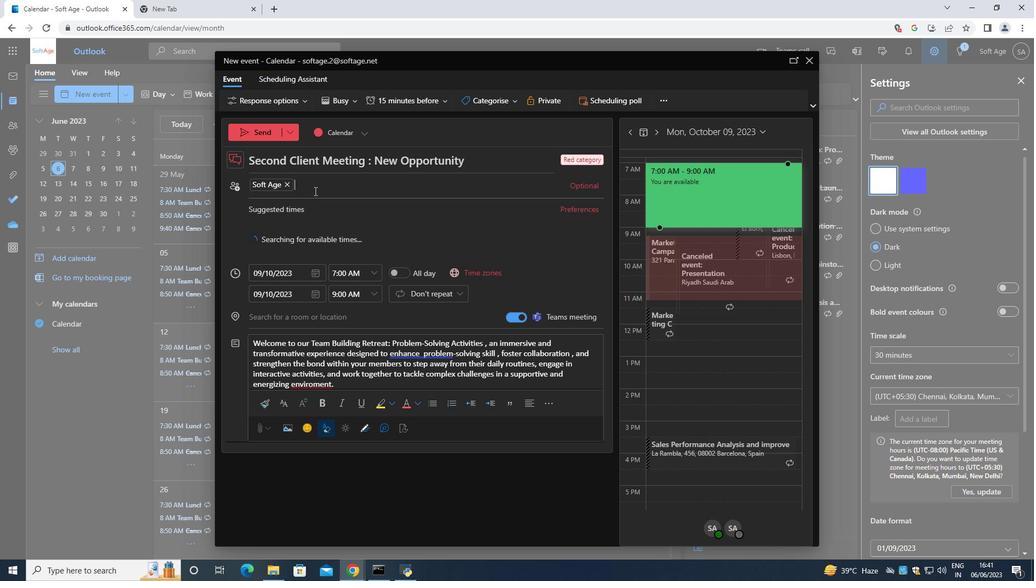 
Action: Key pressed <Key.shift>
Screenshot: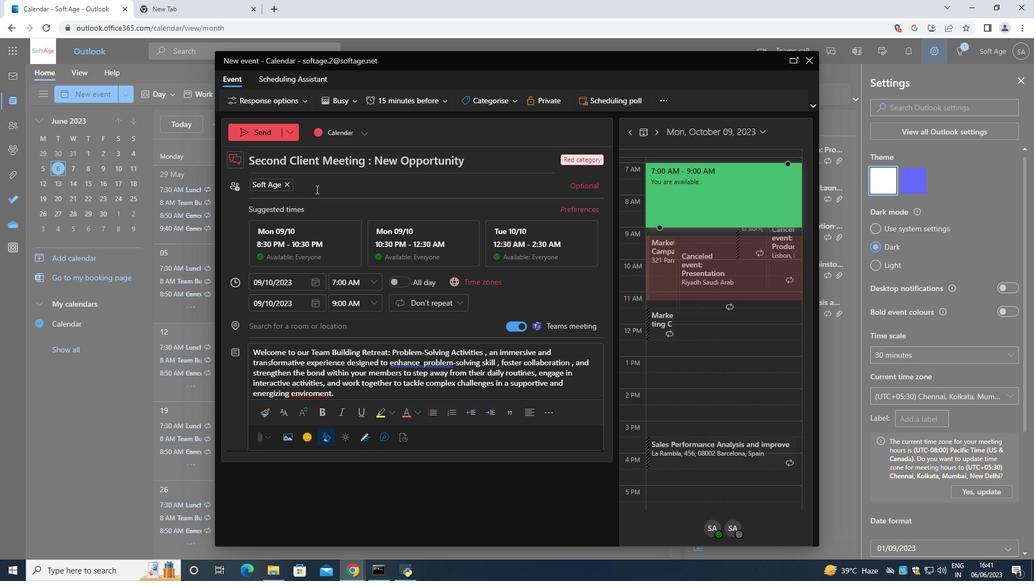 
Action: Mouse moved to (305, 182)
Screenshot: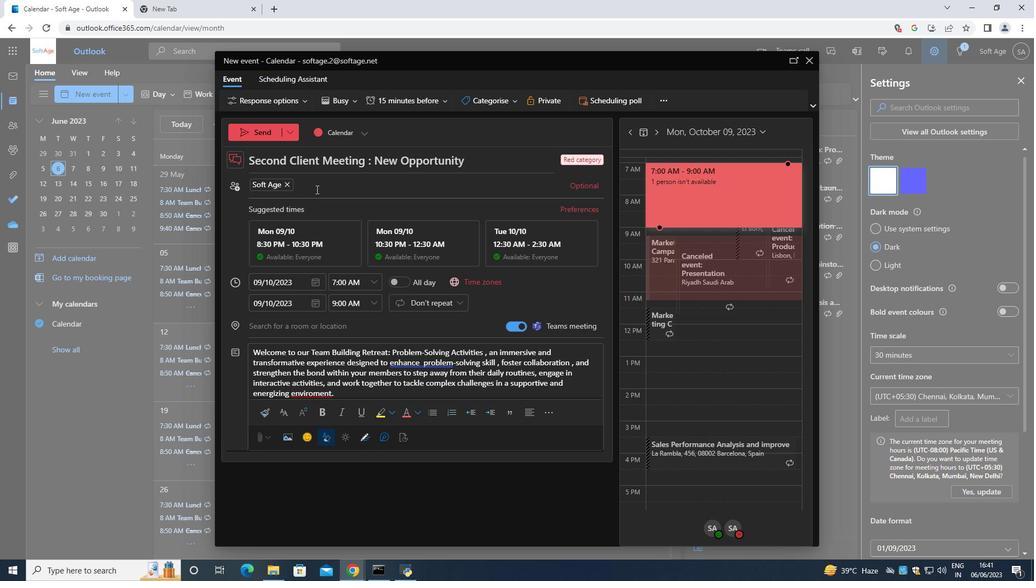 
Action: Key pressed <Key.shift><Key.shift><Key.shift>Softage.3<Key.shift>@
Screenshot: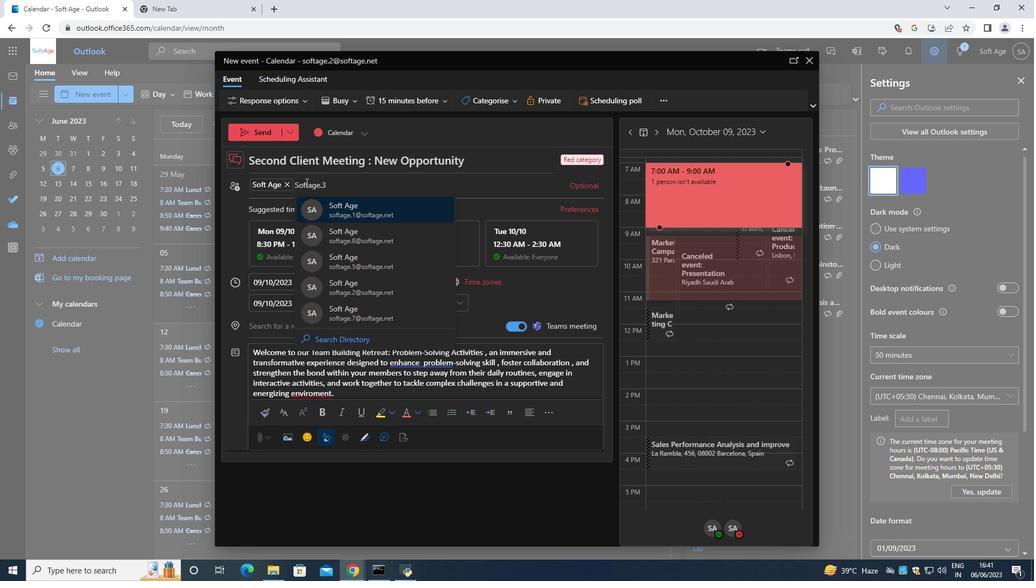 
Action: Mouse moved to (377, 210)
Screenshot: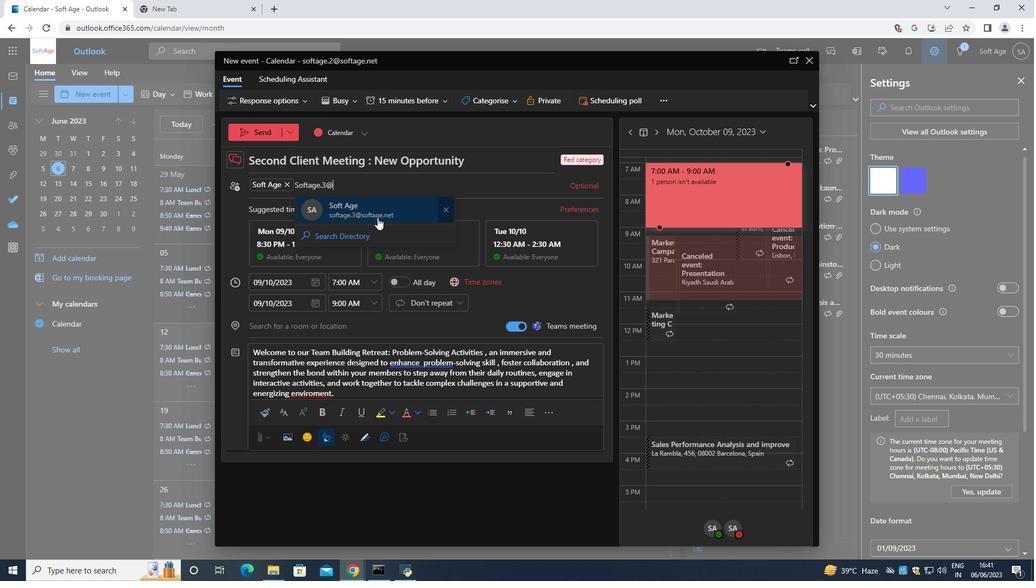
Action: Mouse pressed left at (377, 210)
Screenshot: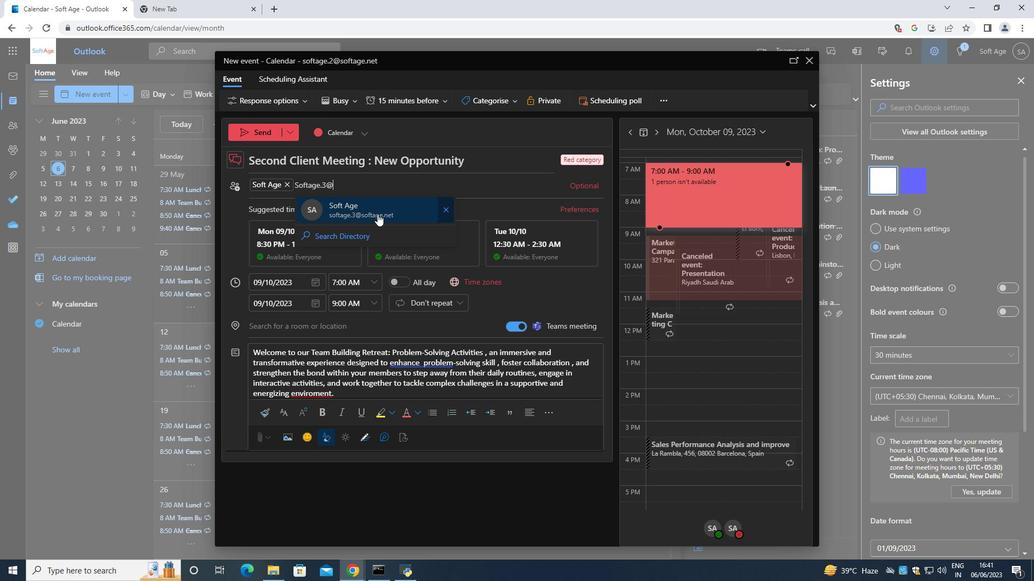 
Action: Mouse moved to (409, 105)
Screenshot: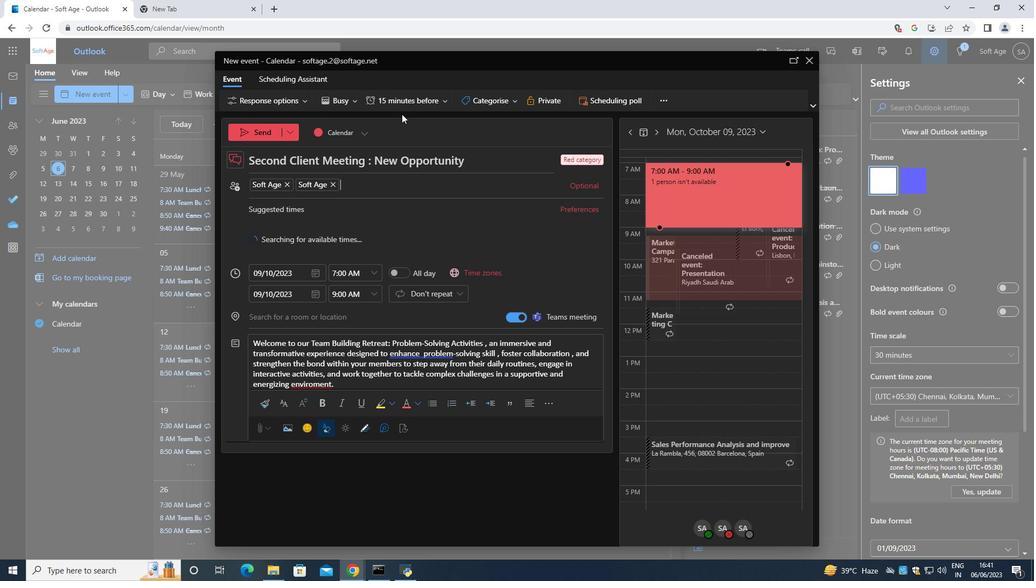 
Action: Mouse pressed left at (409, 105)
Screenshot: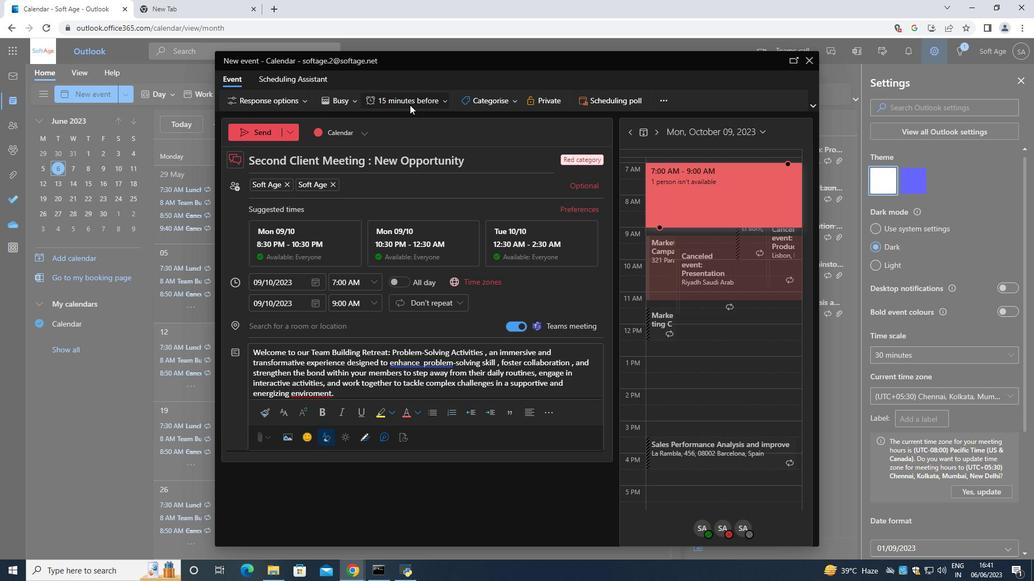 
Action: Mouse moved to (402, 265)
Screenshot: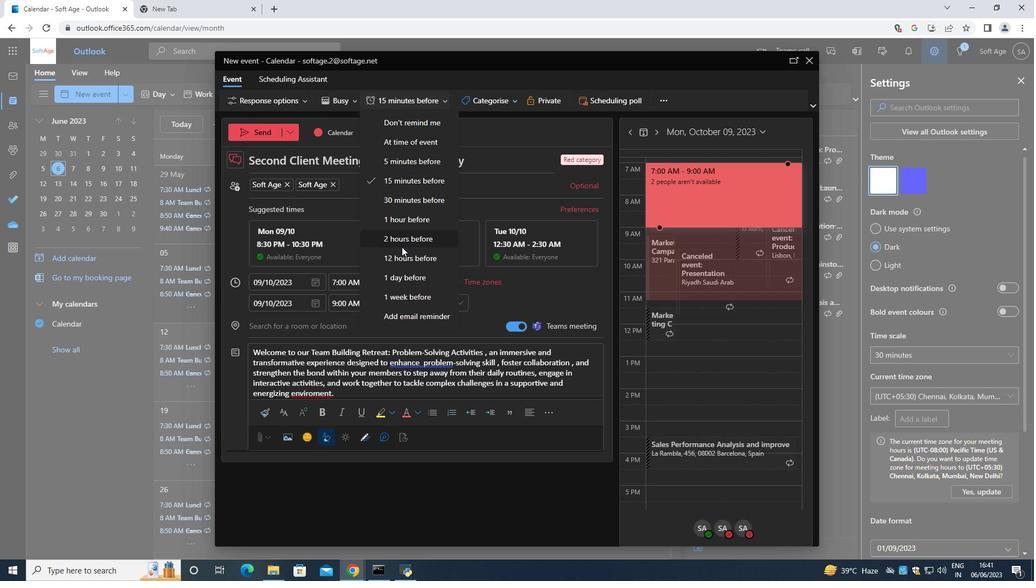 
Action: Mouse pressed left at (402, 265)
Screenshot: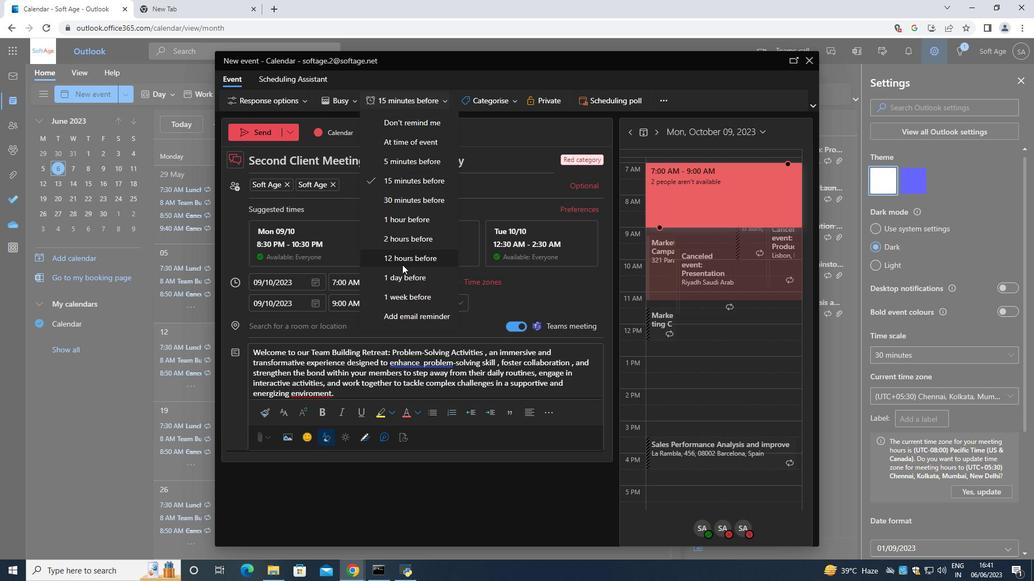 
Action: Mouse moved to (251, 128)
Screenshot: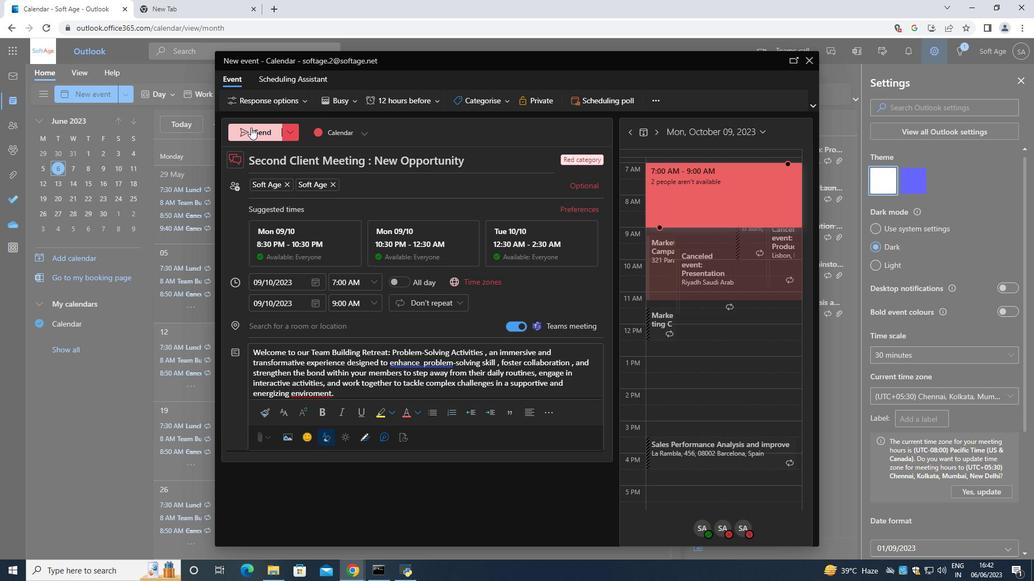 
Action: Mouse pressed left at (251, 128)
Screenshot: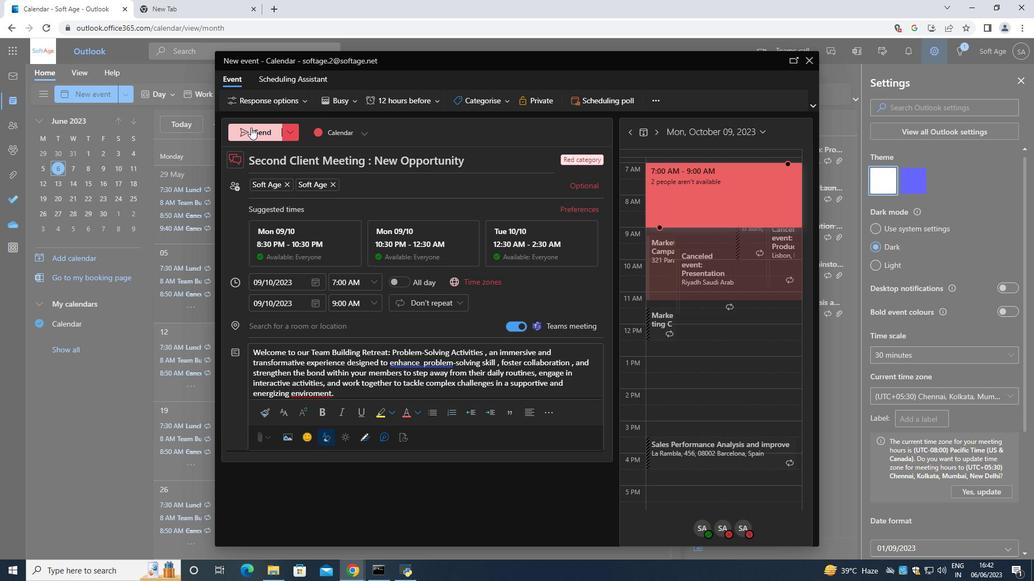 
Action: Mouse moved to (252, 128)
Screenshot: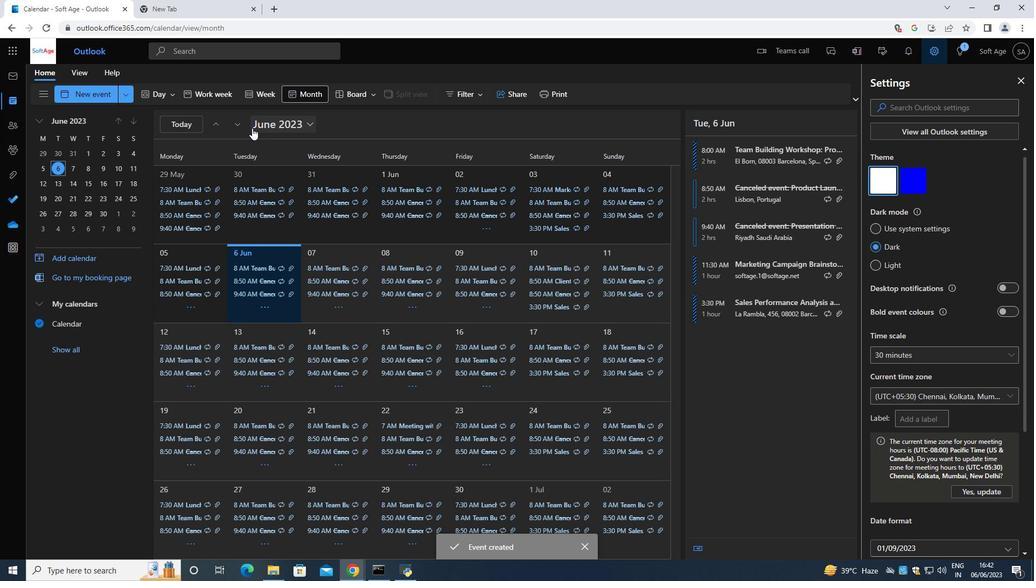 
